 Task: Select Convenience. Add to cart, from Lula Convenience Stores for 4615 Clarence Court, Fayetteville, North Carolina 28307, Cell Number 910-243-5488, following item : Tide Free Gentle Liquid Laundry Detergent - 1
Action: Mouse moved to (314, 133)
Screenshot: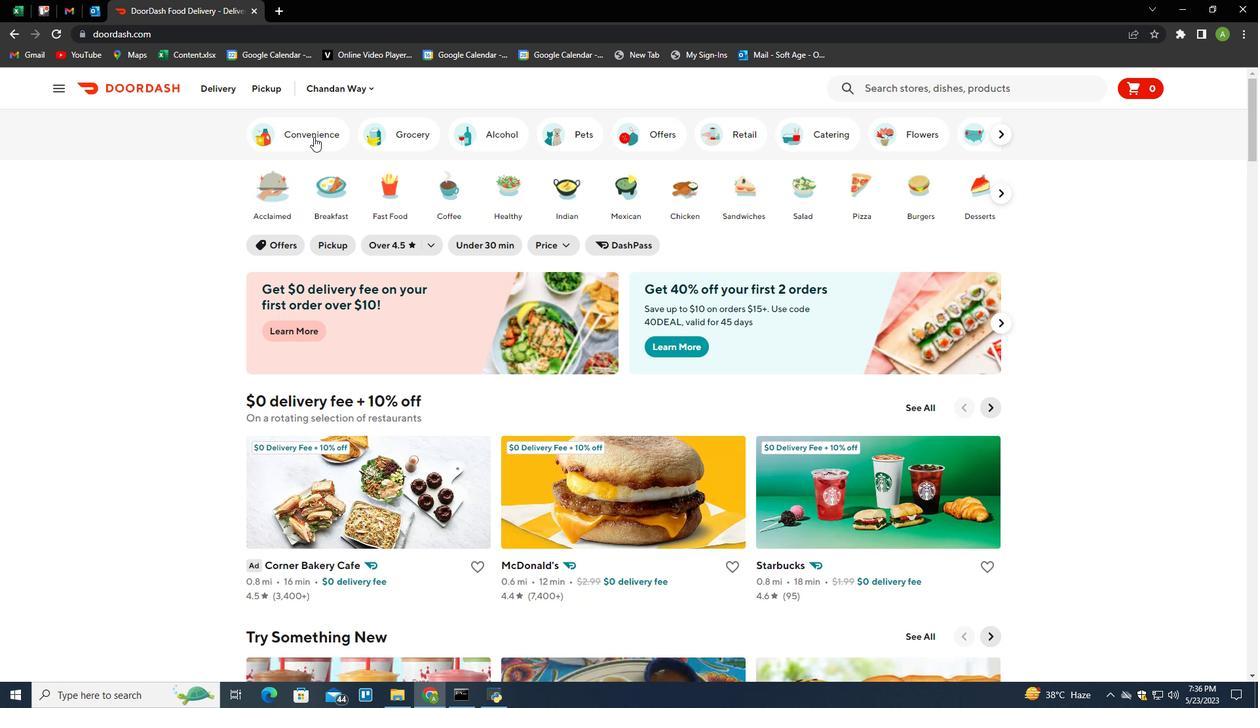 
Action: Mouse pressed left at (314, 133)
Screenshot: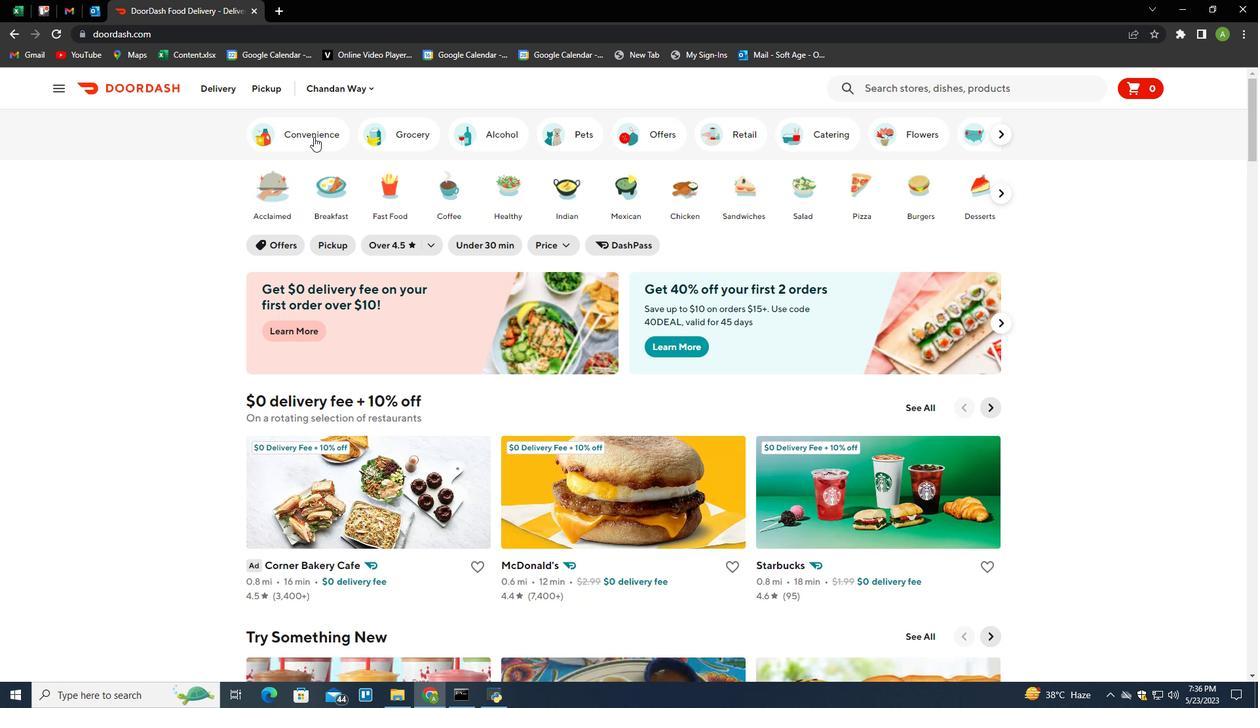 
Action: Mouse moved to (835, 549)
Screenshot: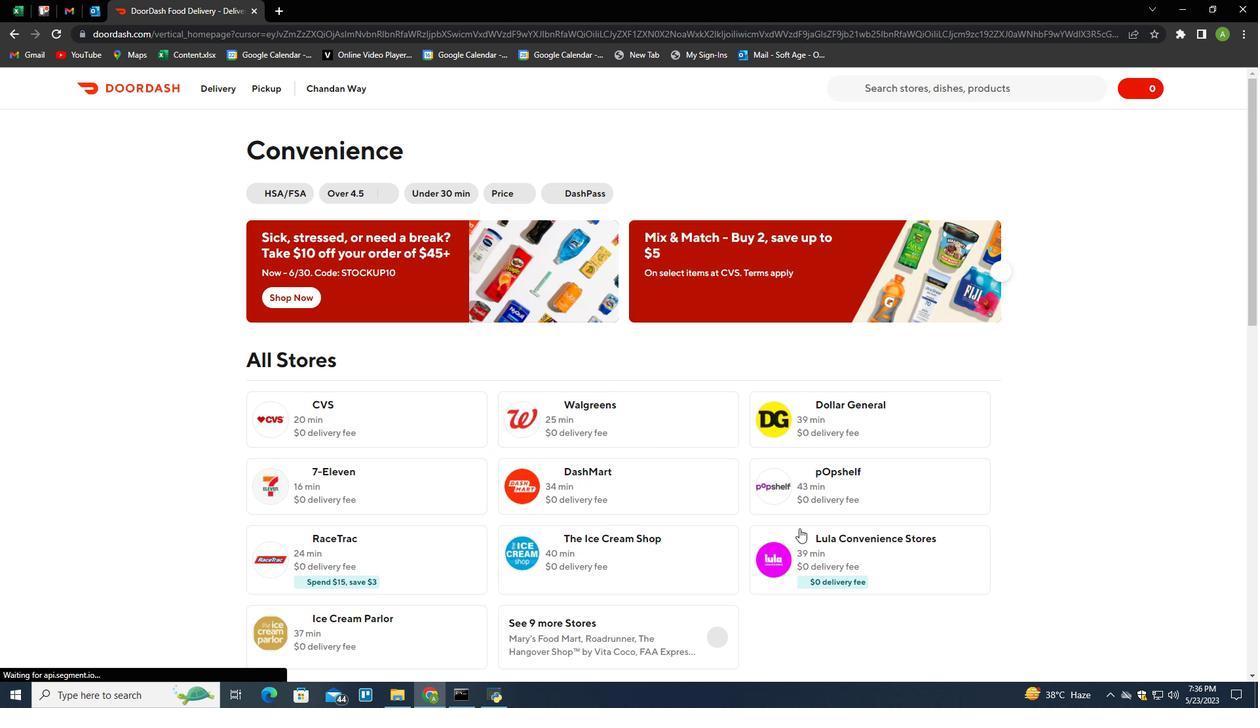 
Action: Mouse pressed left at (835, 549)
Screenshot: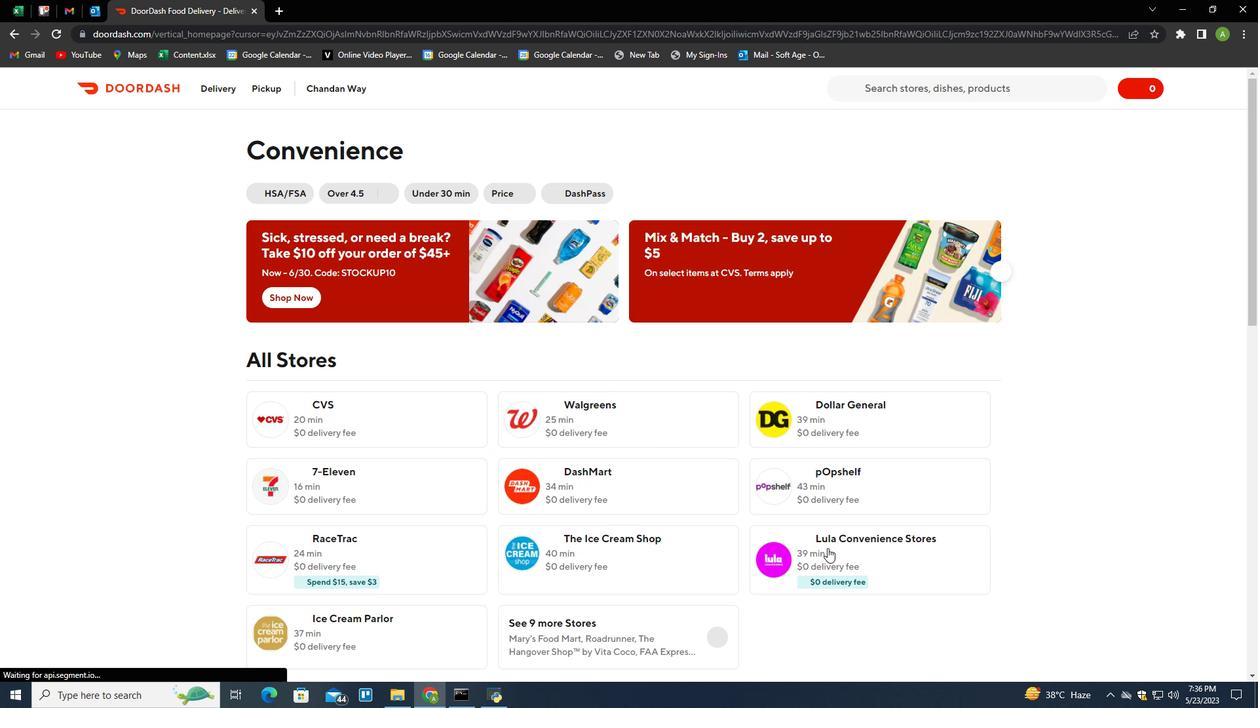 
Action: Mouse moved to (270, 87)
Screenshot: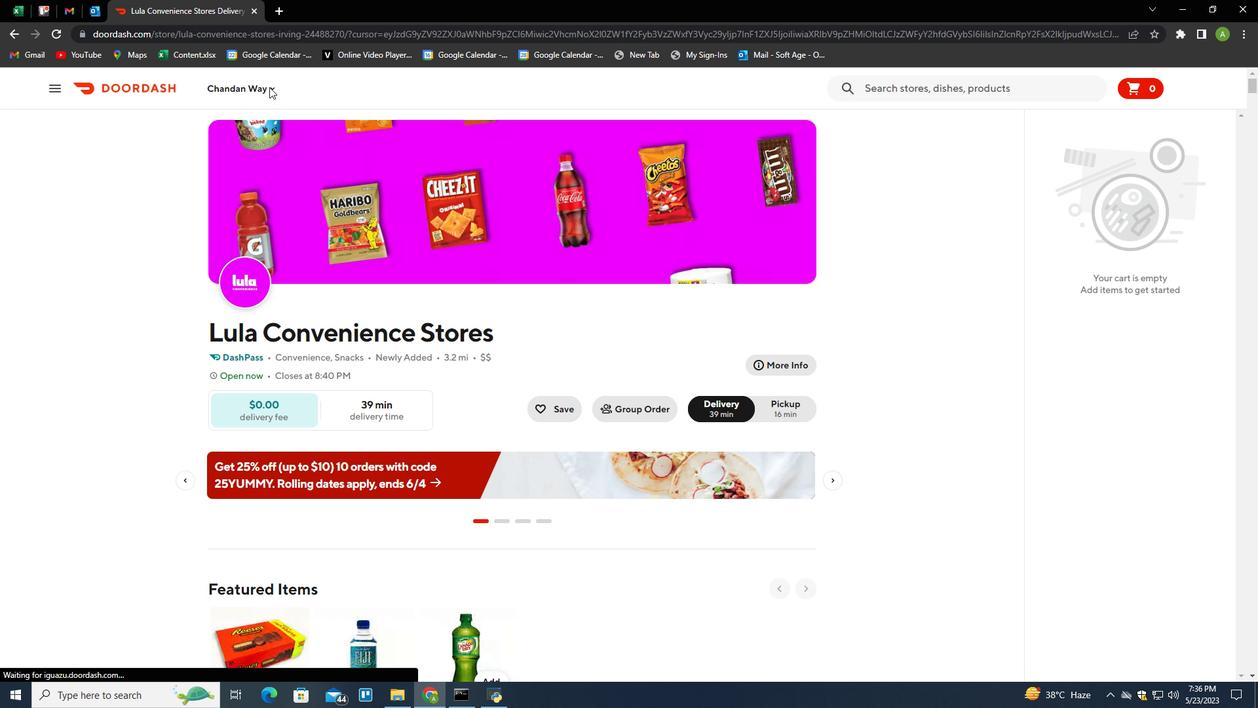 
Action: Mouse pressed left at (270, 87)
Screenshot: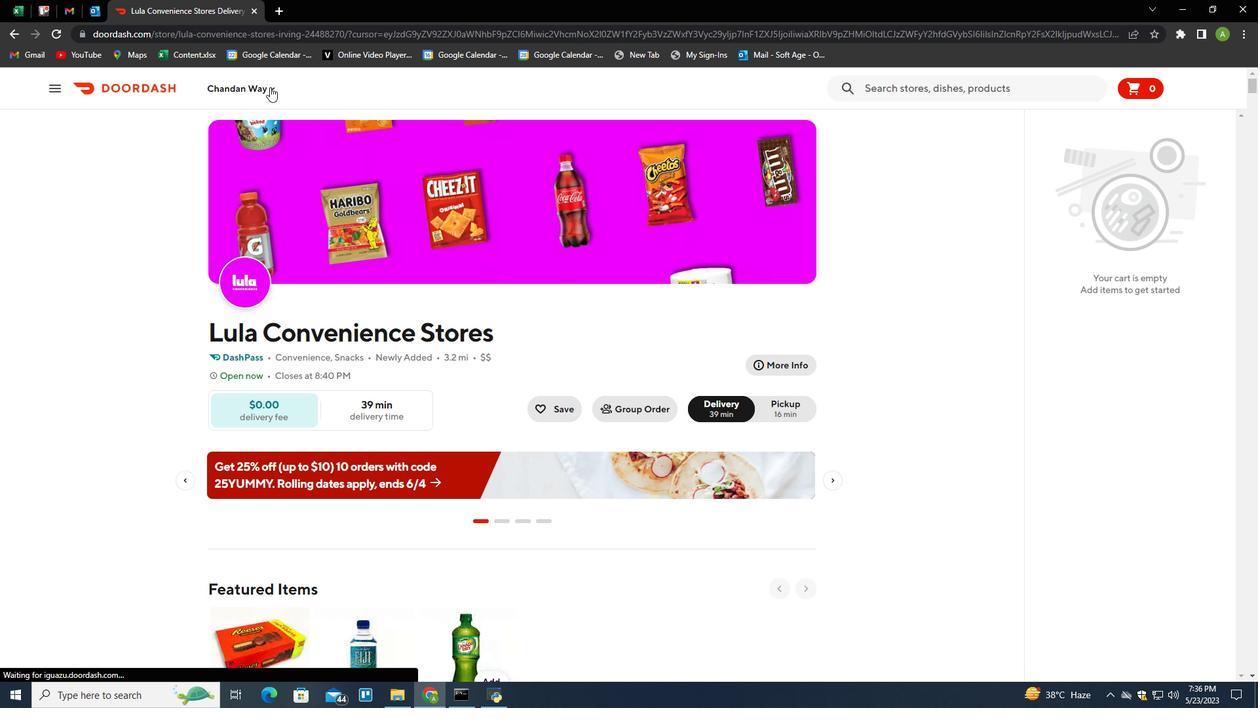 
Action: Mouse moved to (282, 145)
Screenshot: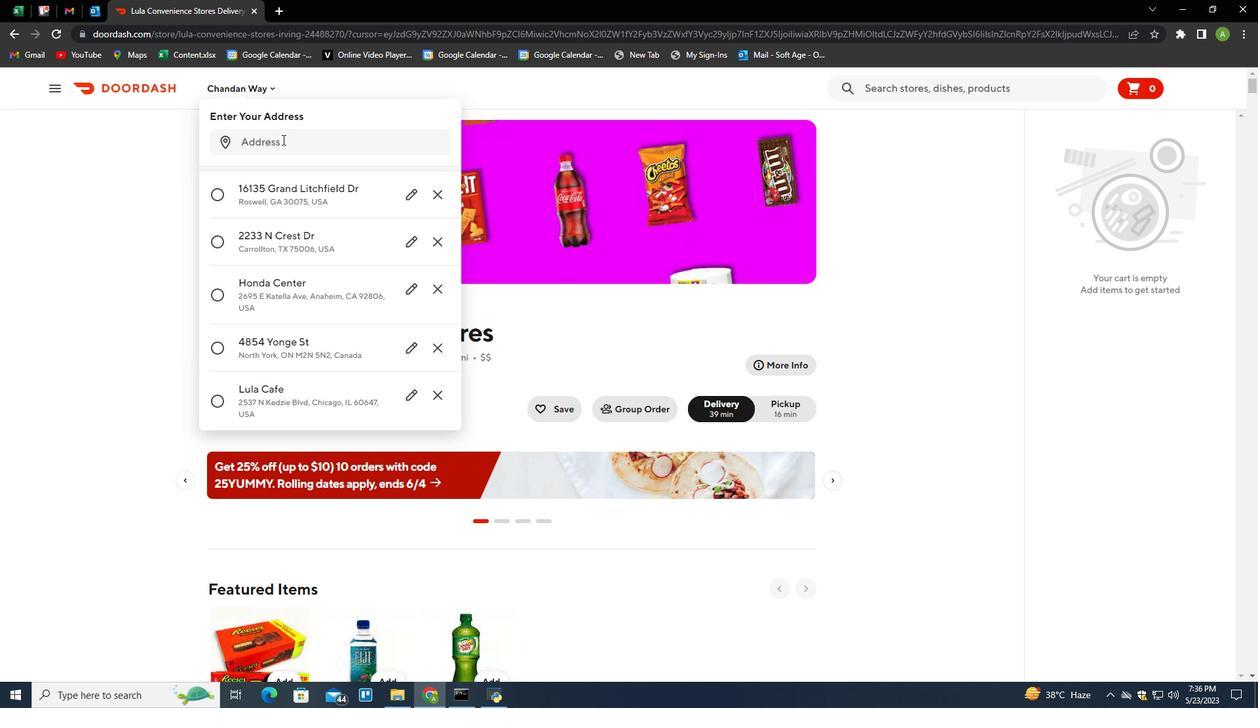 
Action: Mouse pressed left at (282, 145)
Screenshot: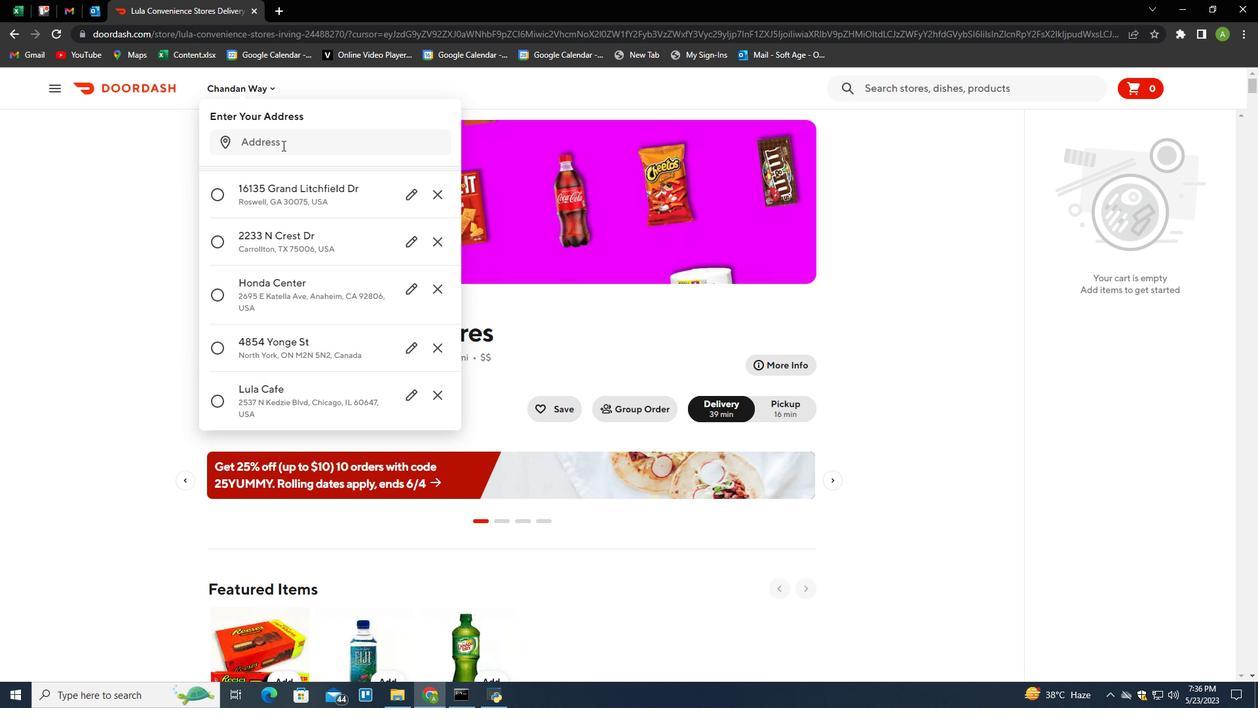 
Action: Mouse moved to (268, 152)
Screenshot: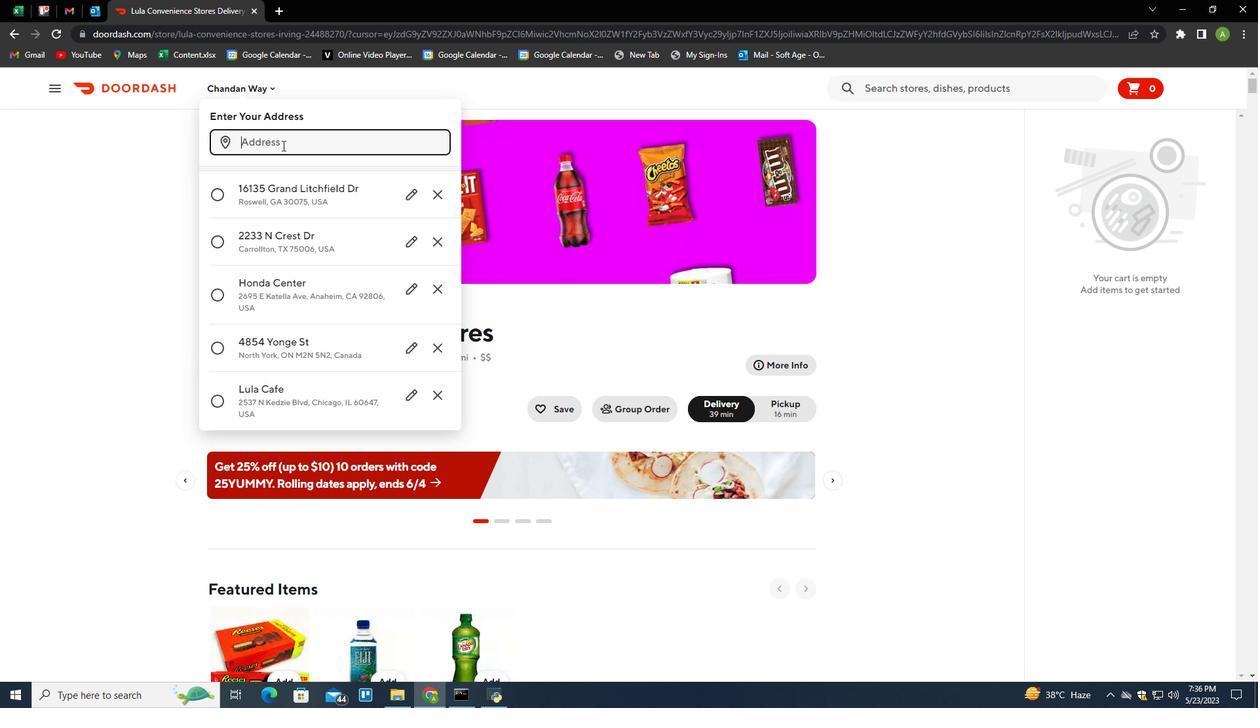 
Action: Key pressed 4615<Key.space>clarence<Key.space>stores<Key.backspace><Key.backspace><Key.backspace><Key.backspace><Key.backspace><Key.backspace><Key.space>cu<Key.backspace>ourt,<Key.space>fayettville,<Key.space>north<Key.space>carolina<Key.space>28307<Key.enter>
Screenshot: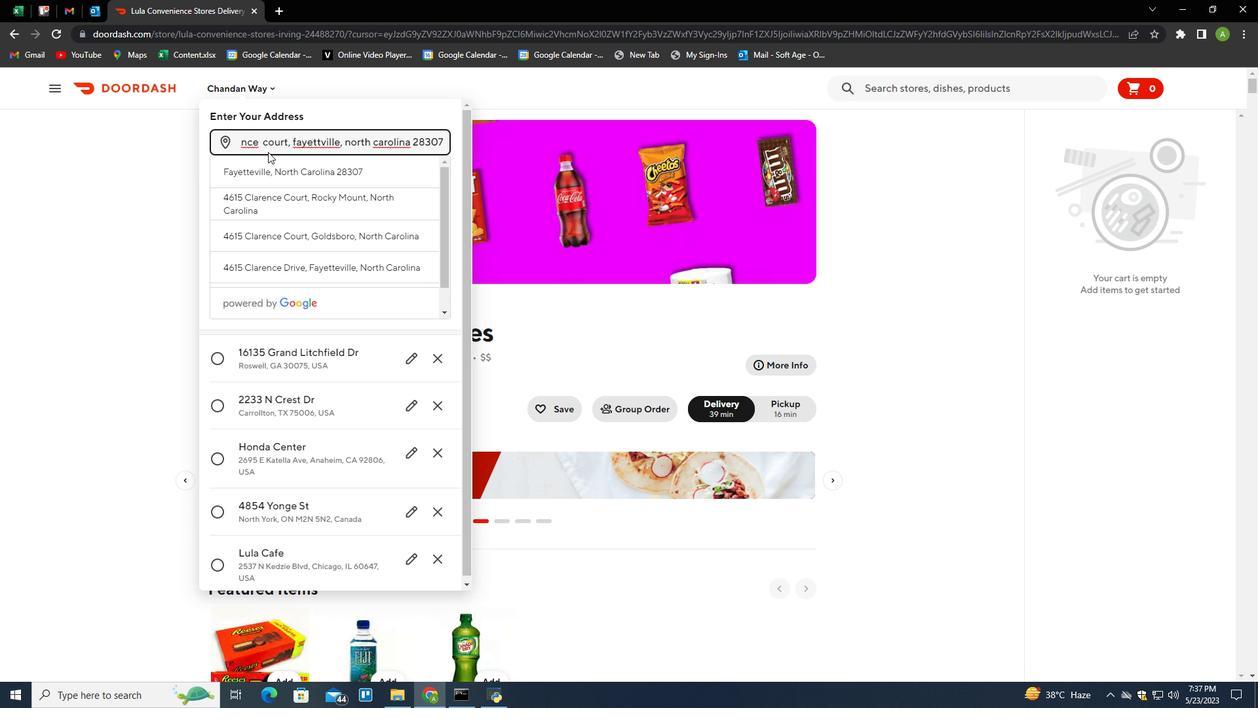 
Action: Mouse moved to (415, 493)
Screenshot: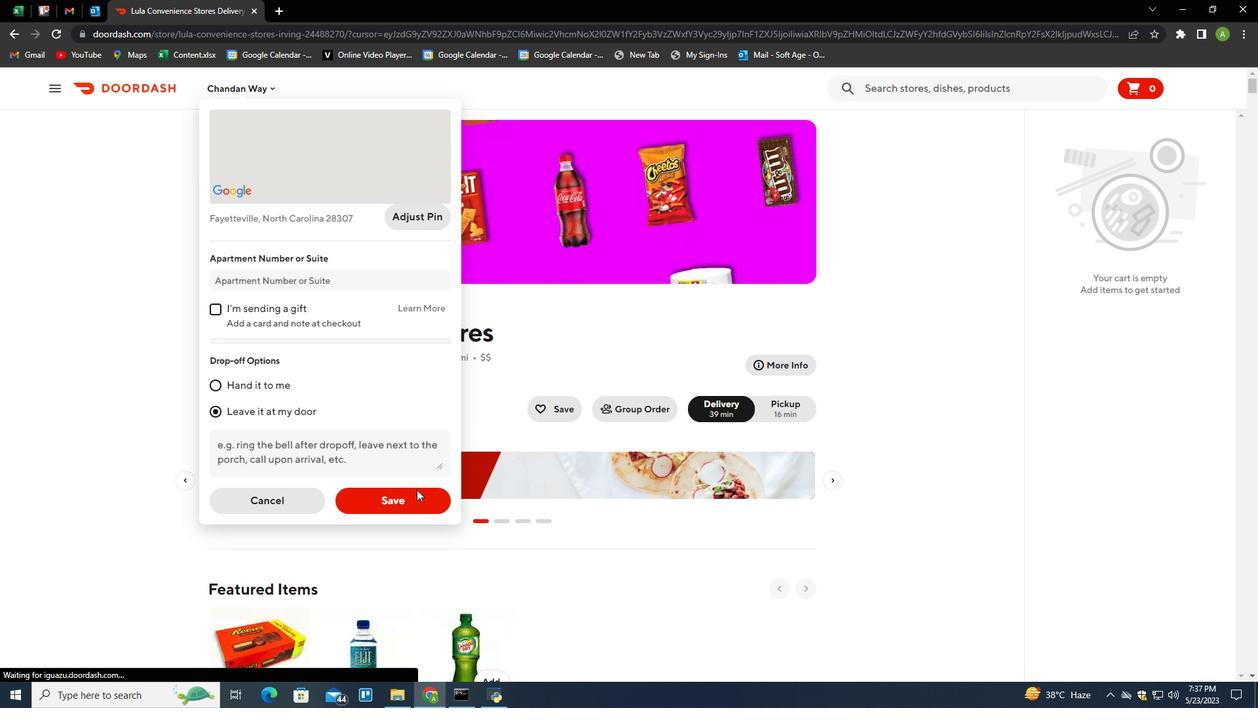 
Action: Mouse pressed left at (415, 493)
Screenshot: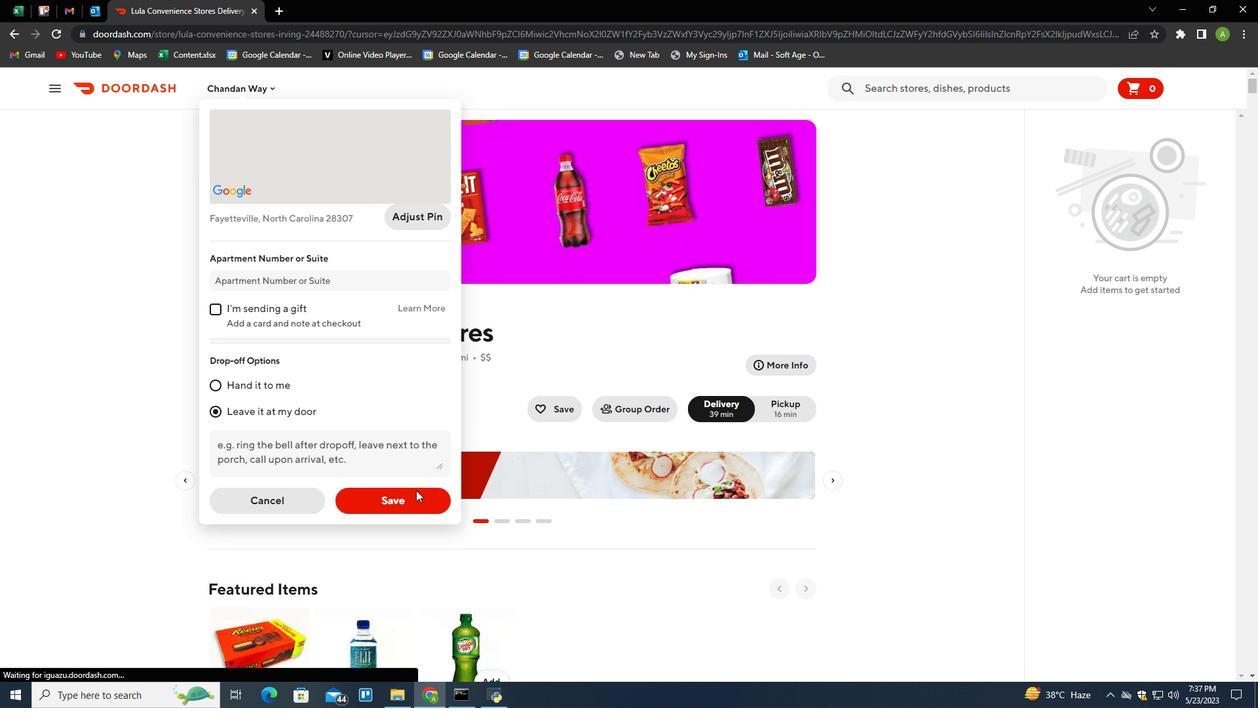 
Action: Mouse moved to (462, 252)
Screenshot: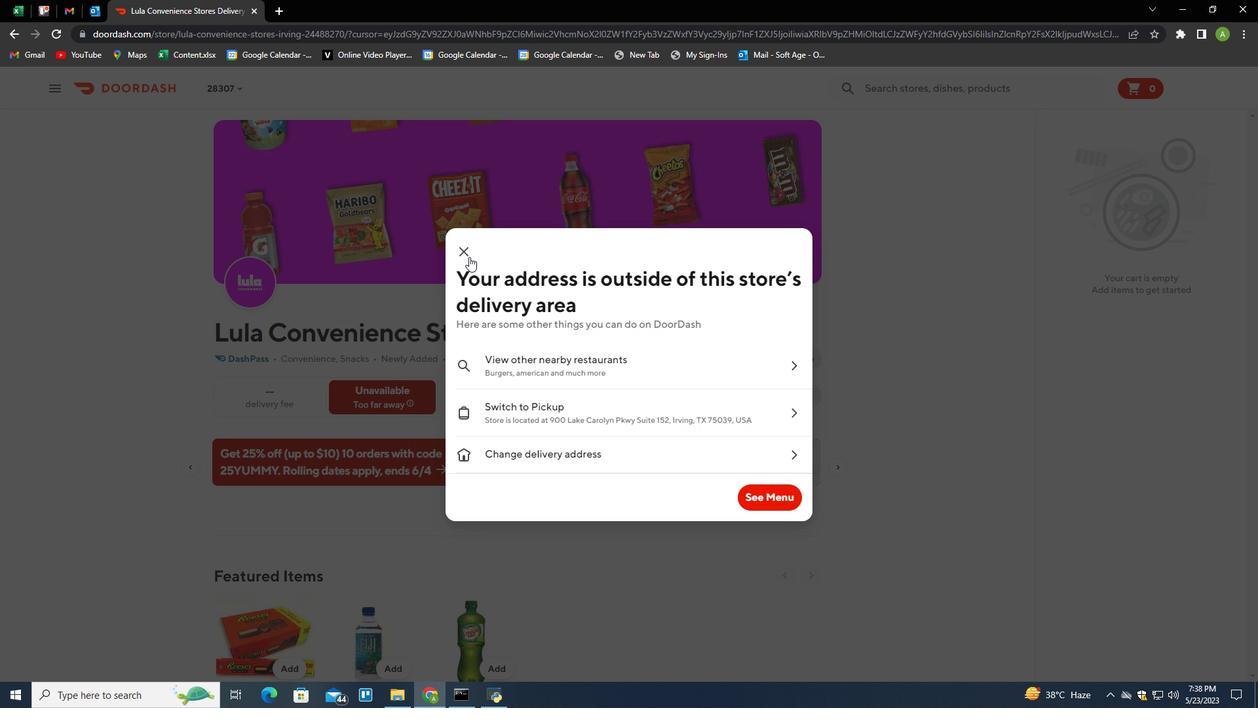
Action: Mouse pressed left at (462, 252)
Screenshot: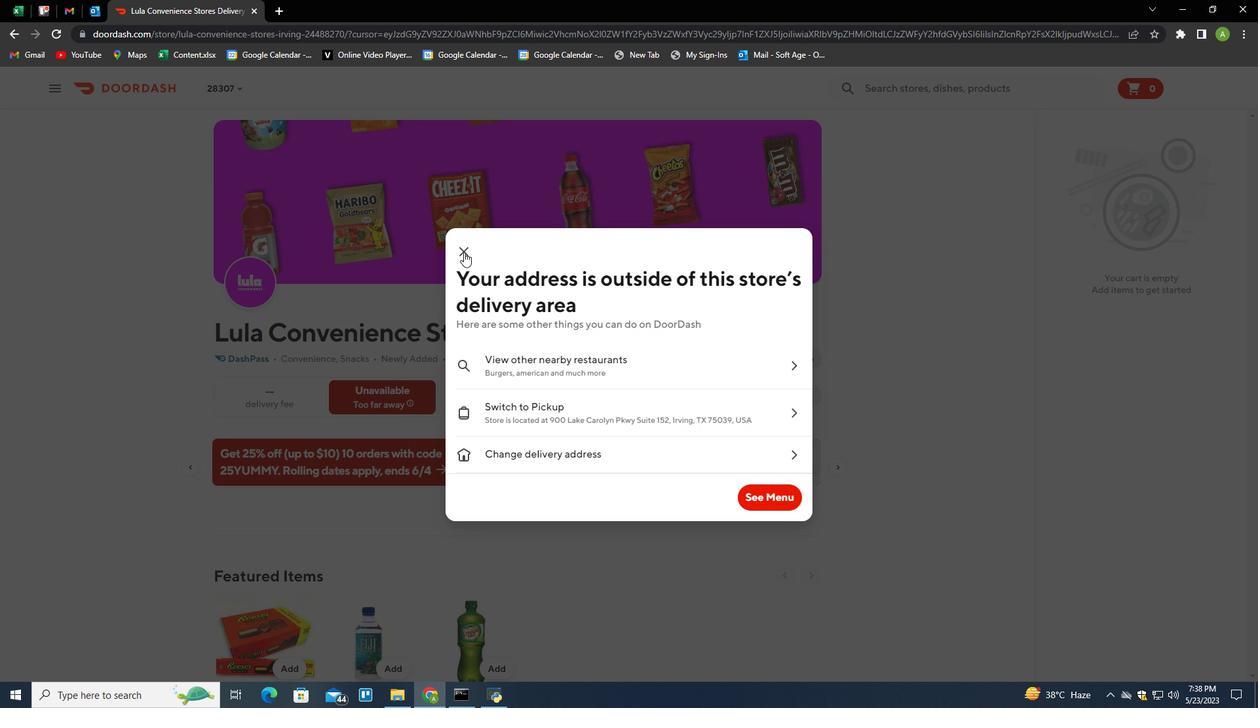 
Action: Mouse moved to (818, 379)
Screenshot: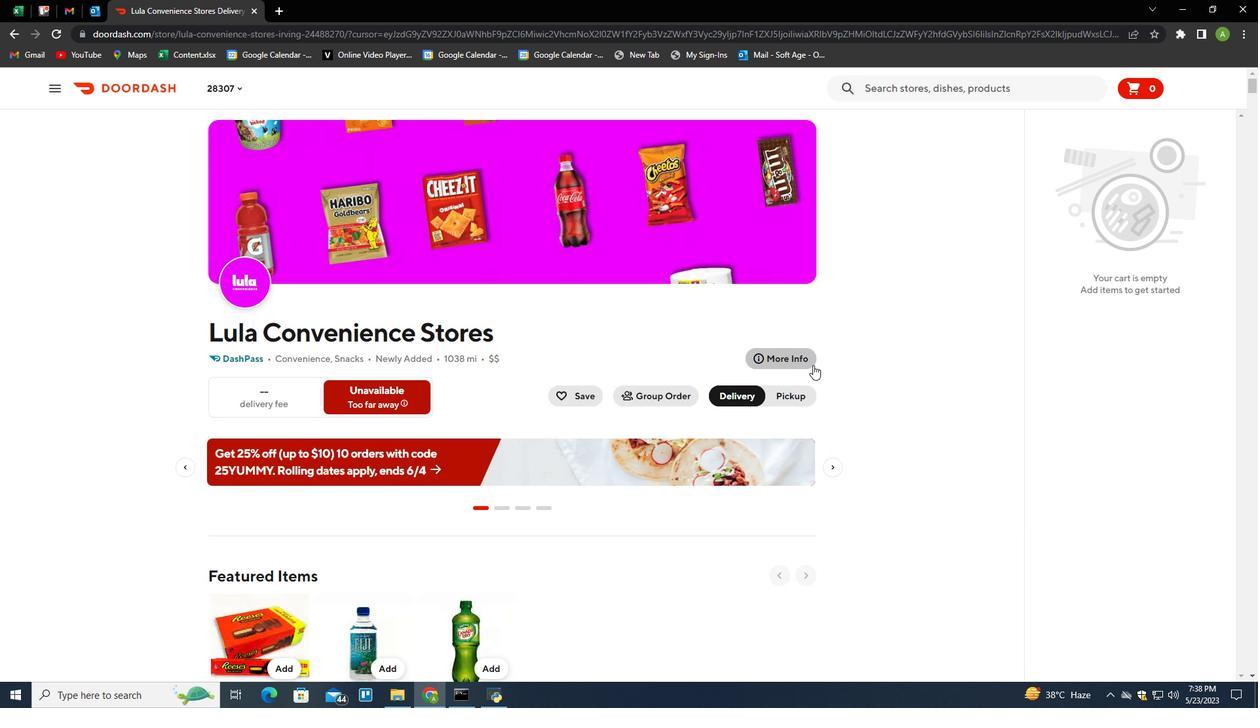 
Action: Mouse scrolled (818, 378) with delta (0, 0)
Screenshot: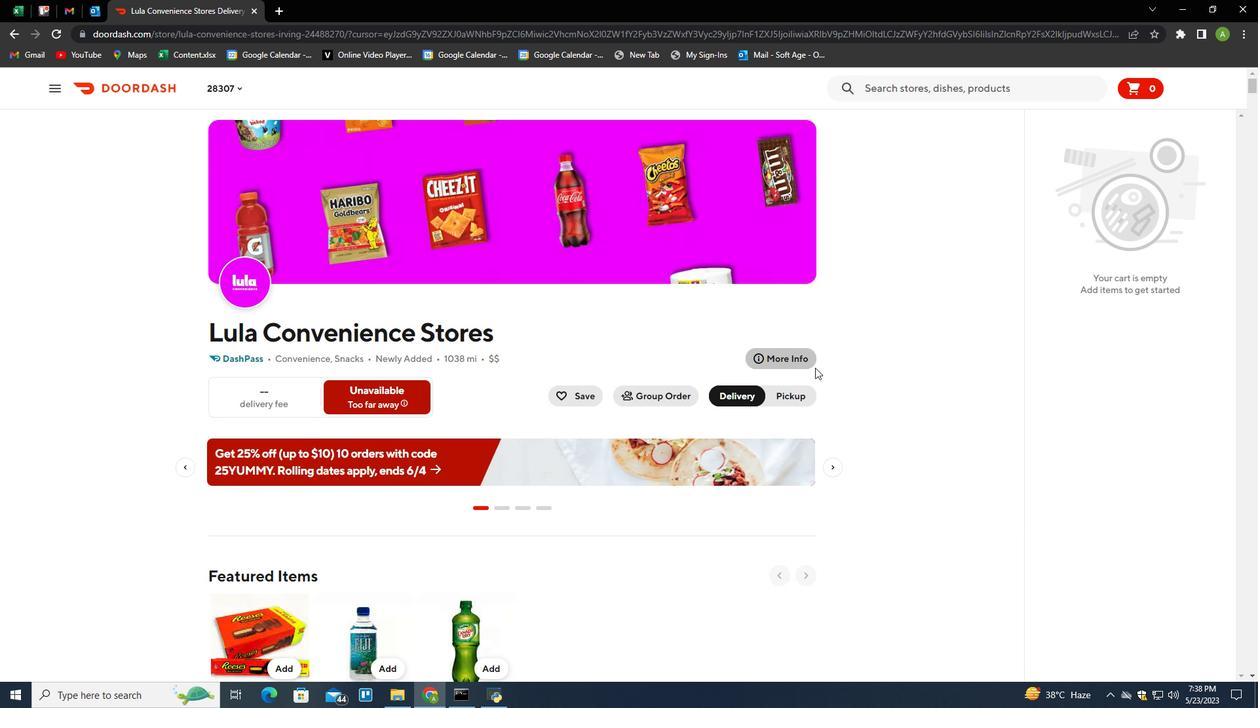 
Action: Mouse moved to (819, 385)
Screenshot: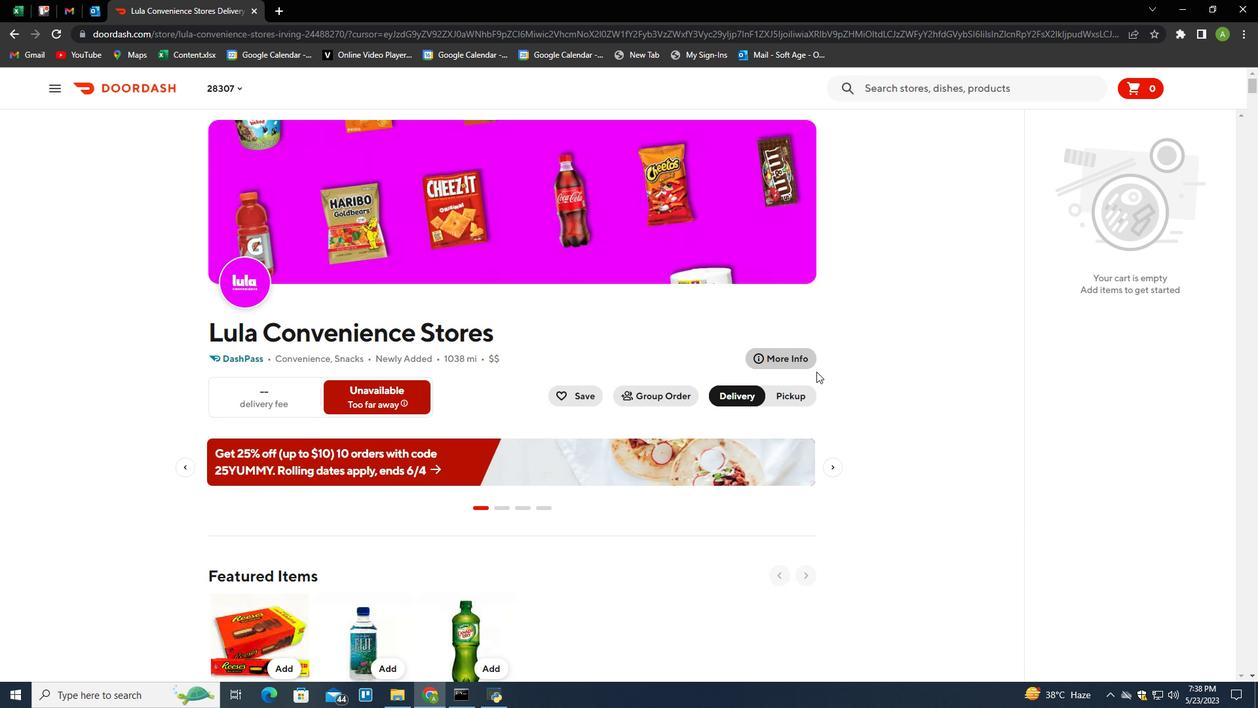
Action: Mouse scrolled (819, 384) with delta (0, 0)
Screenshot: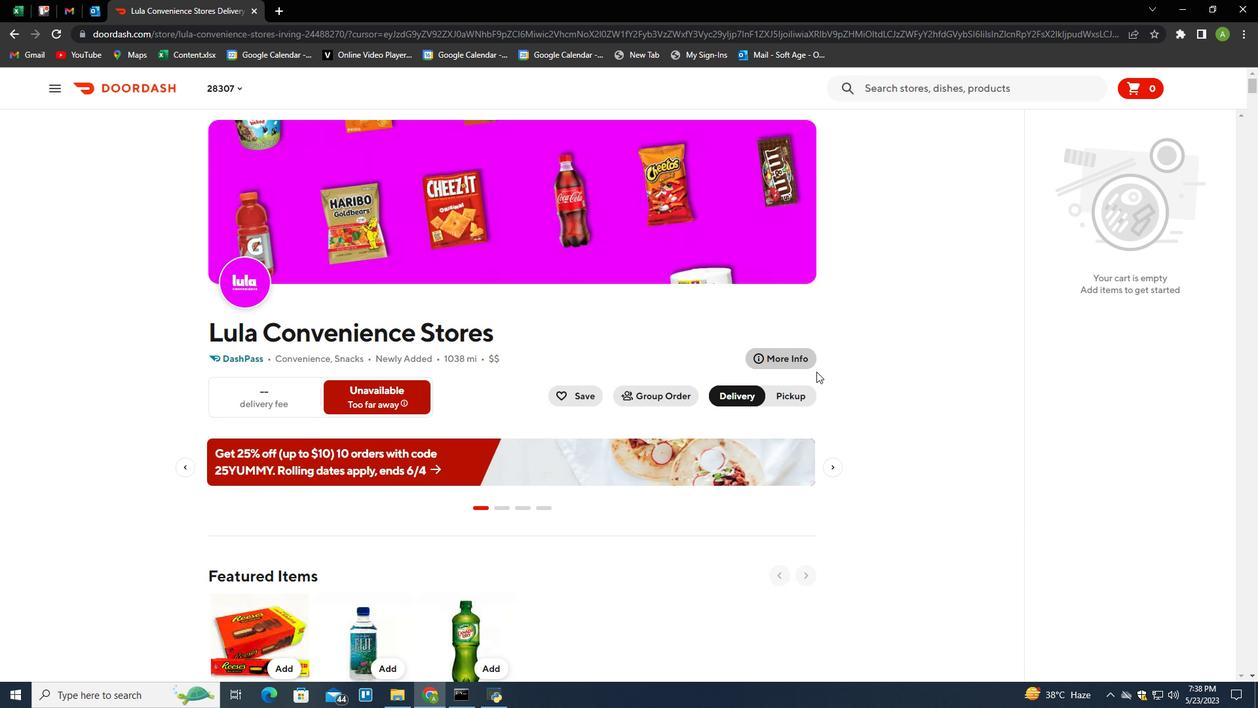 
Action: Mouse moved to (820, 387)
Screenshot: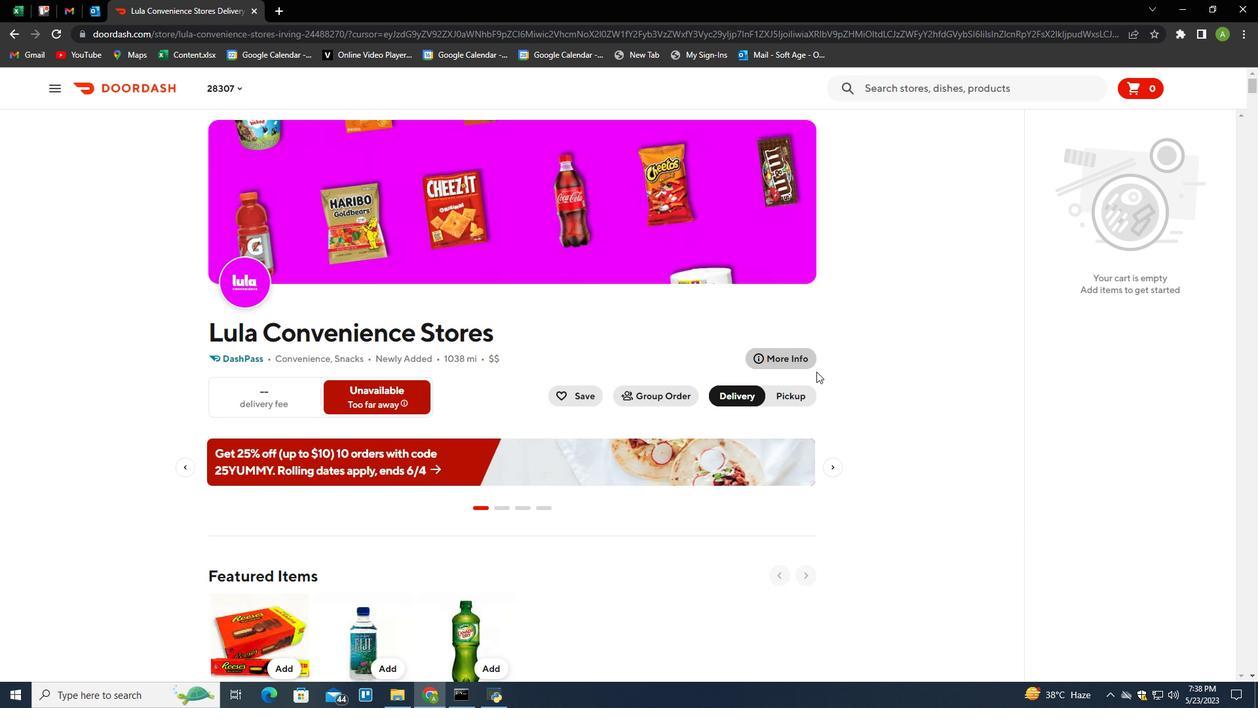 
Action: Mouse scrolled (820, 386) with delta (0, 0)
Screenshot: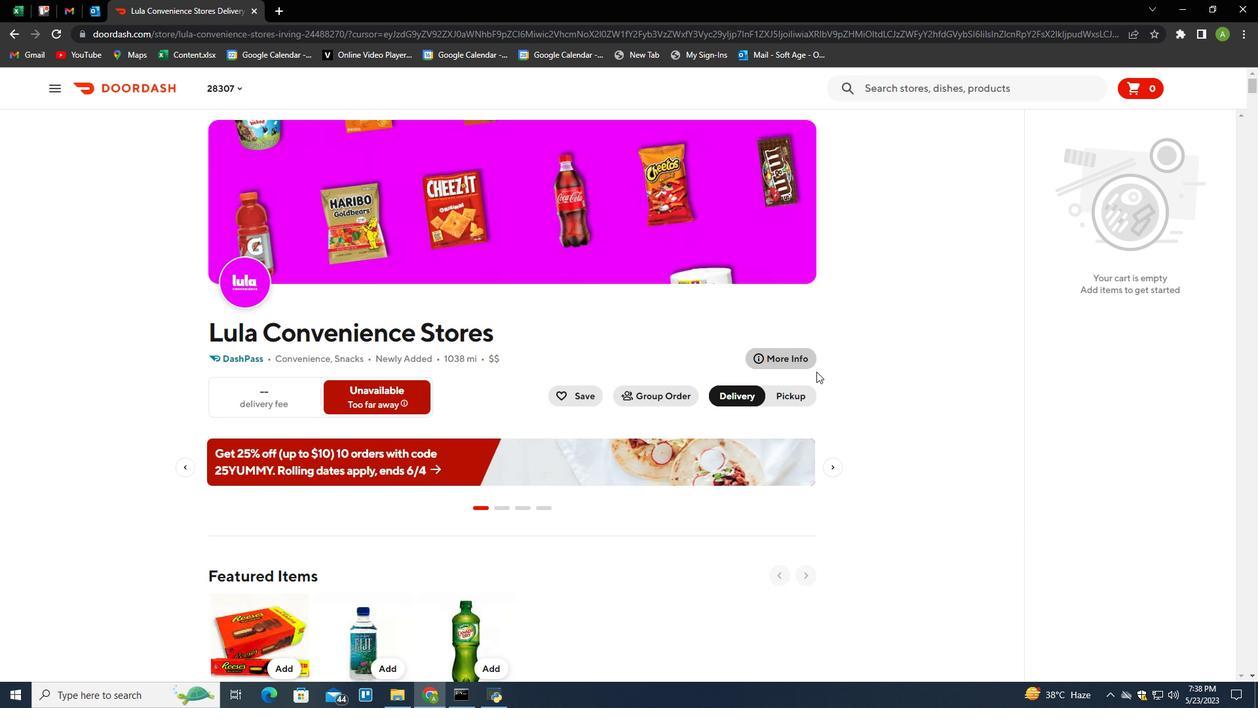 
Action: Mouse moved to (820, 387)
Screenshot: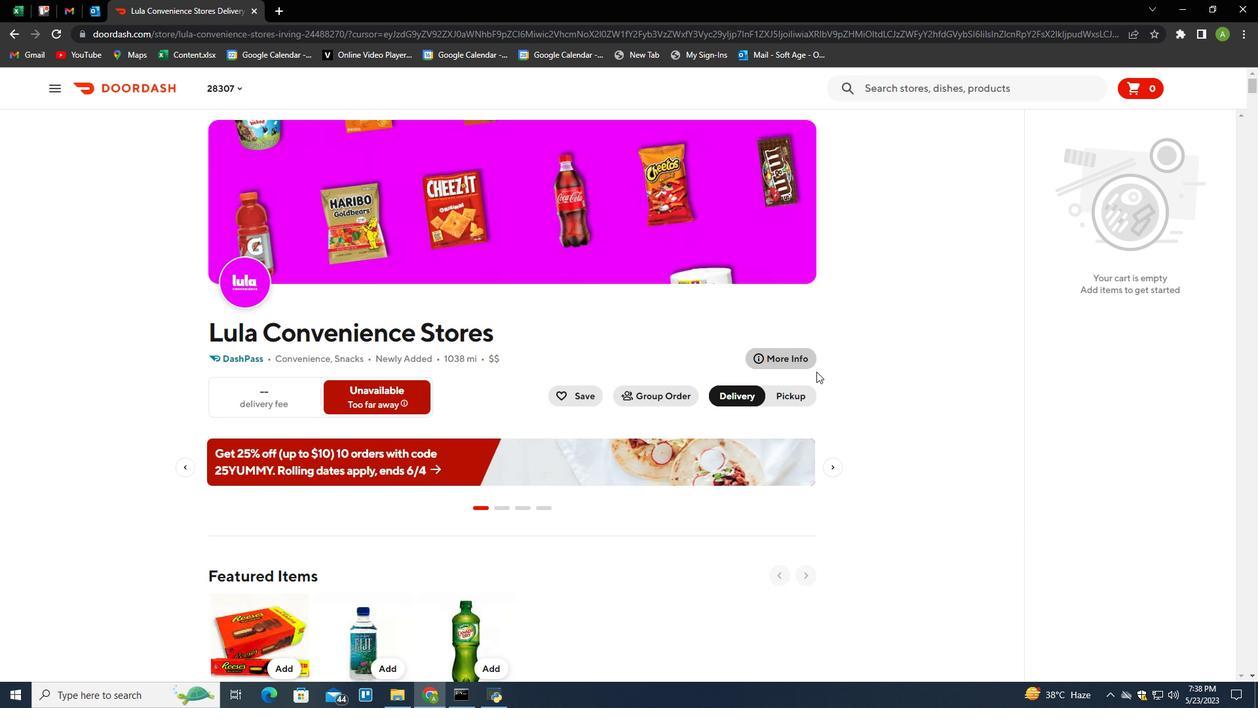 
Action: Mouse scrolled (820, 386) with delta (0, 0)
Screenshot: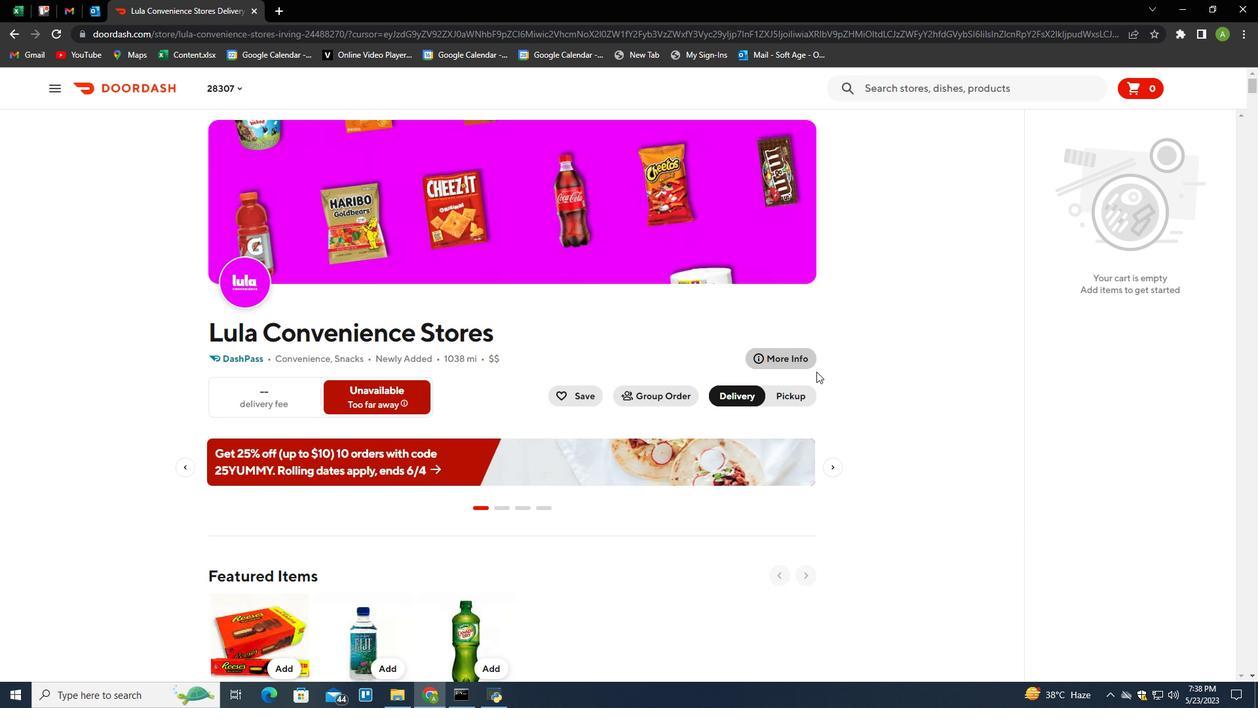 
Action: Mouse moved to (820, 389)
Screenshot: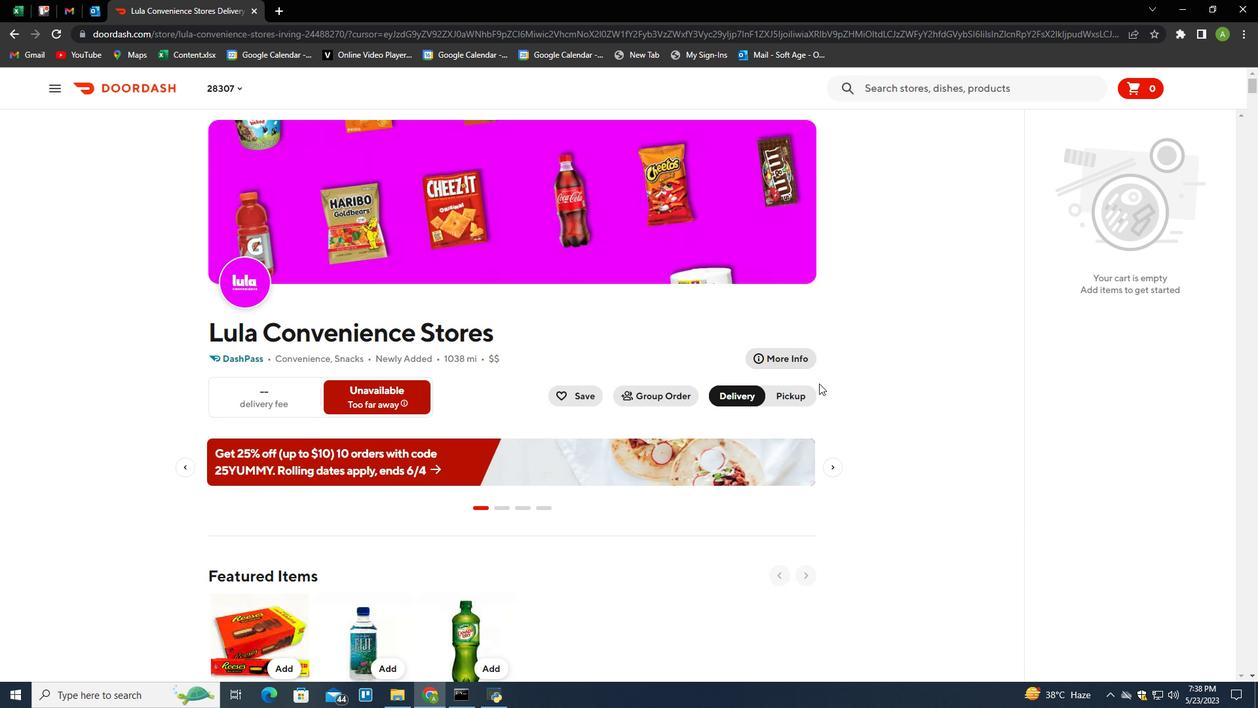 
Action: Mouse scrolled (820, 388) with delta (0, 0)
Screenshot: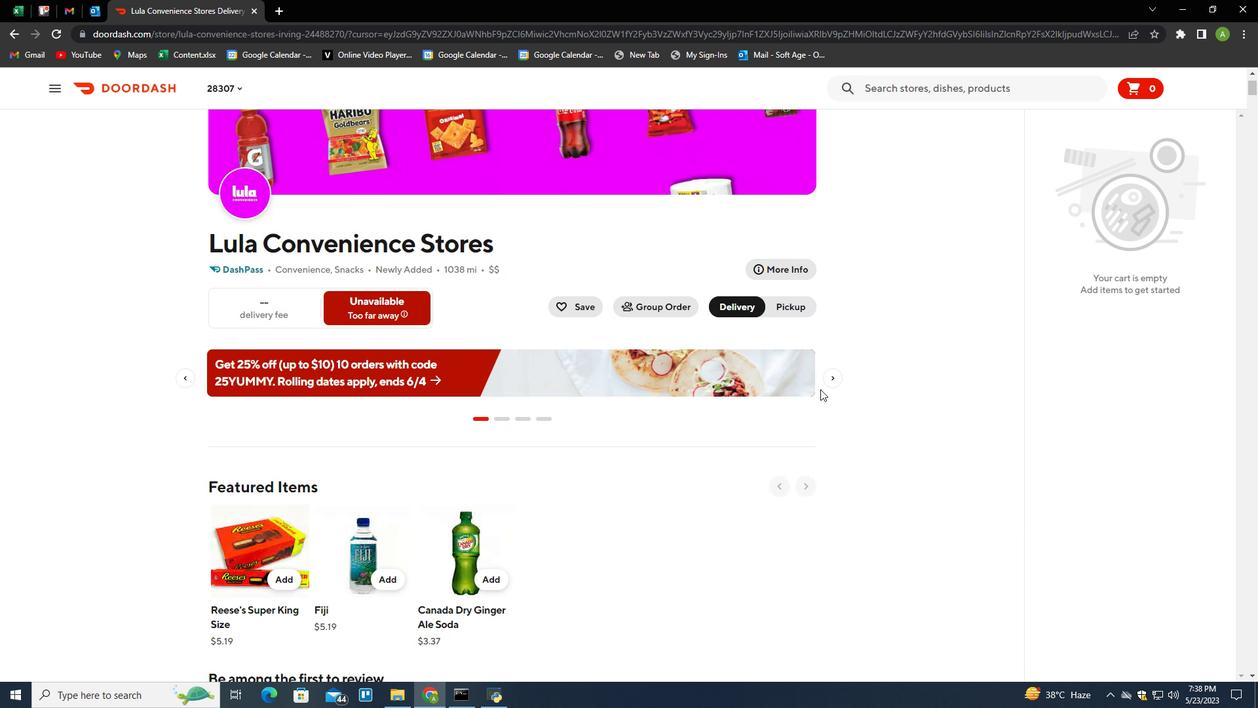 
Action: Mouse moved to (807, 420)
Screenshot: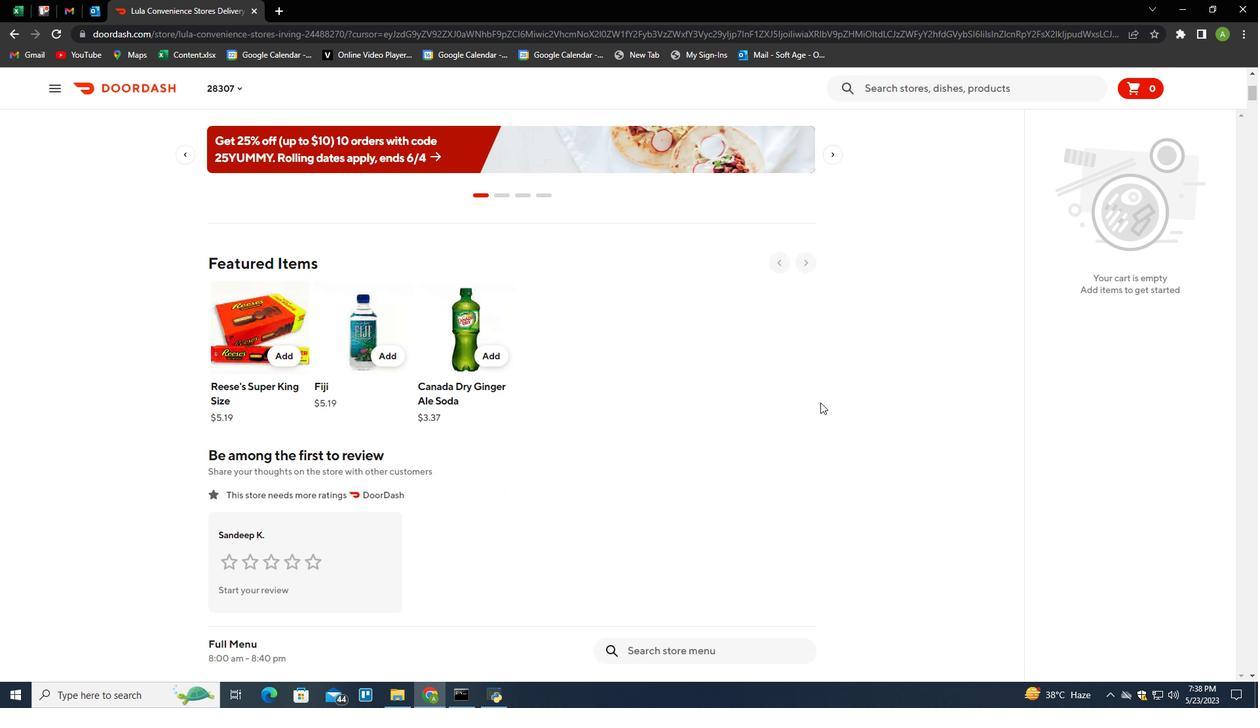 
Action: Mouse scrolled (807, 419) with delta (0, 0)
Screenshot: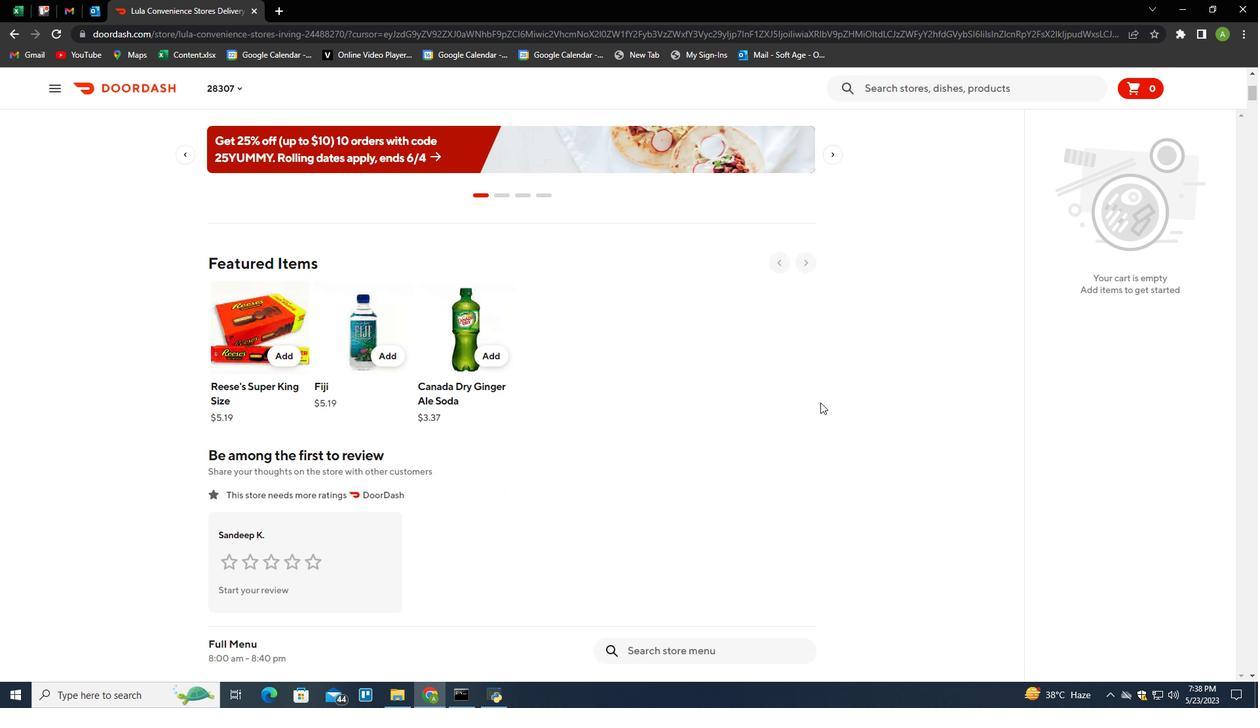 
Action: Mouse moved to (805, 422)
Screenshot: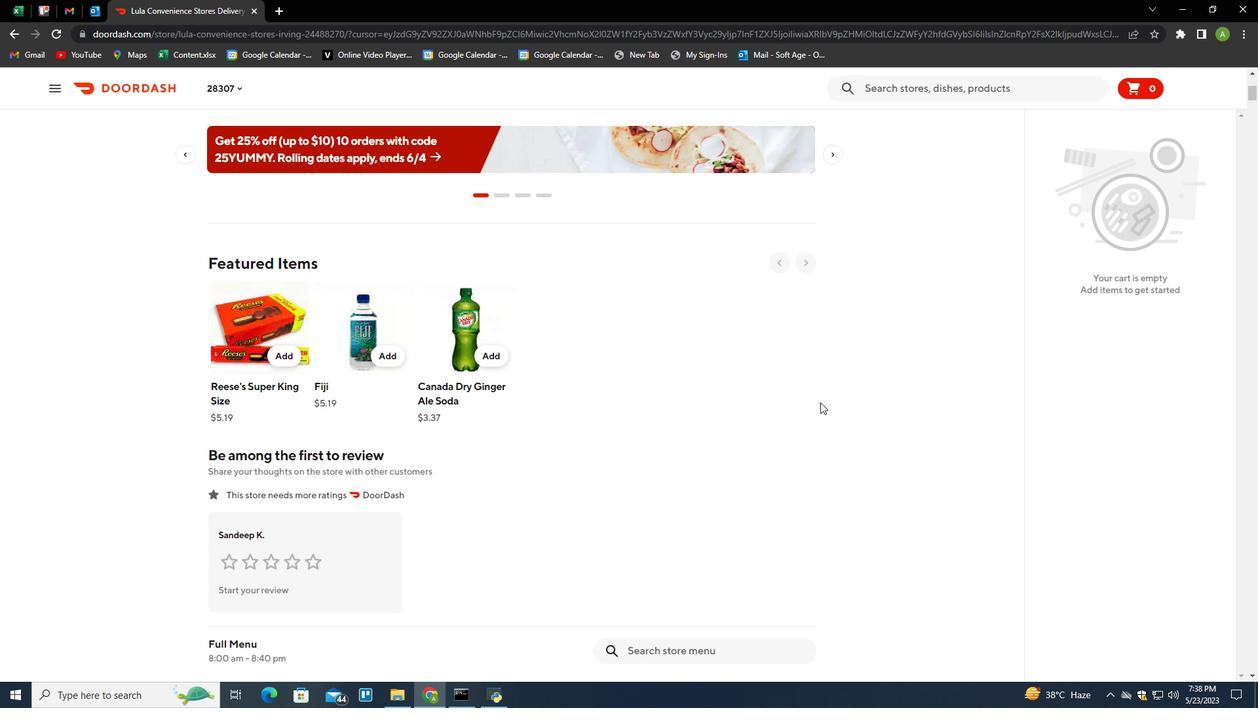 
Action: Mouse scrolled (805, 421) with delta (0, 0)
Screenshot: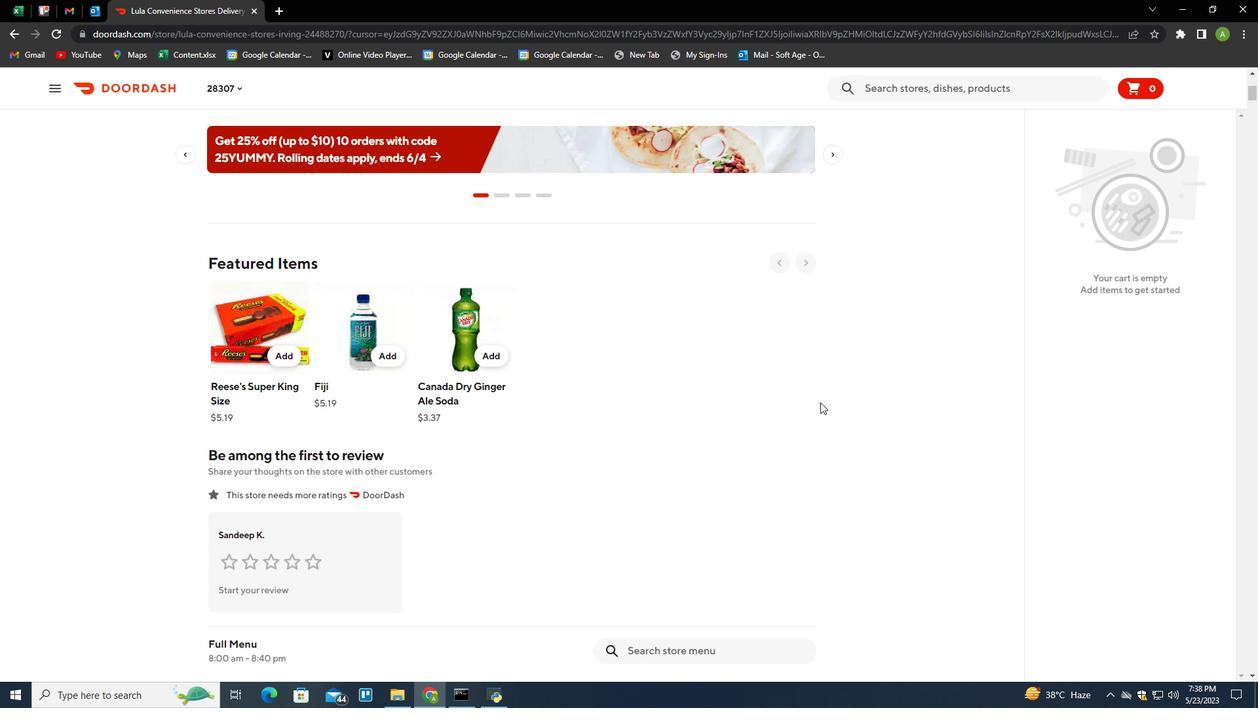
Action: Mouse moved to (691, 506)
Screenshot: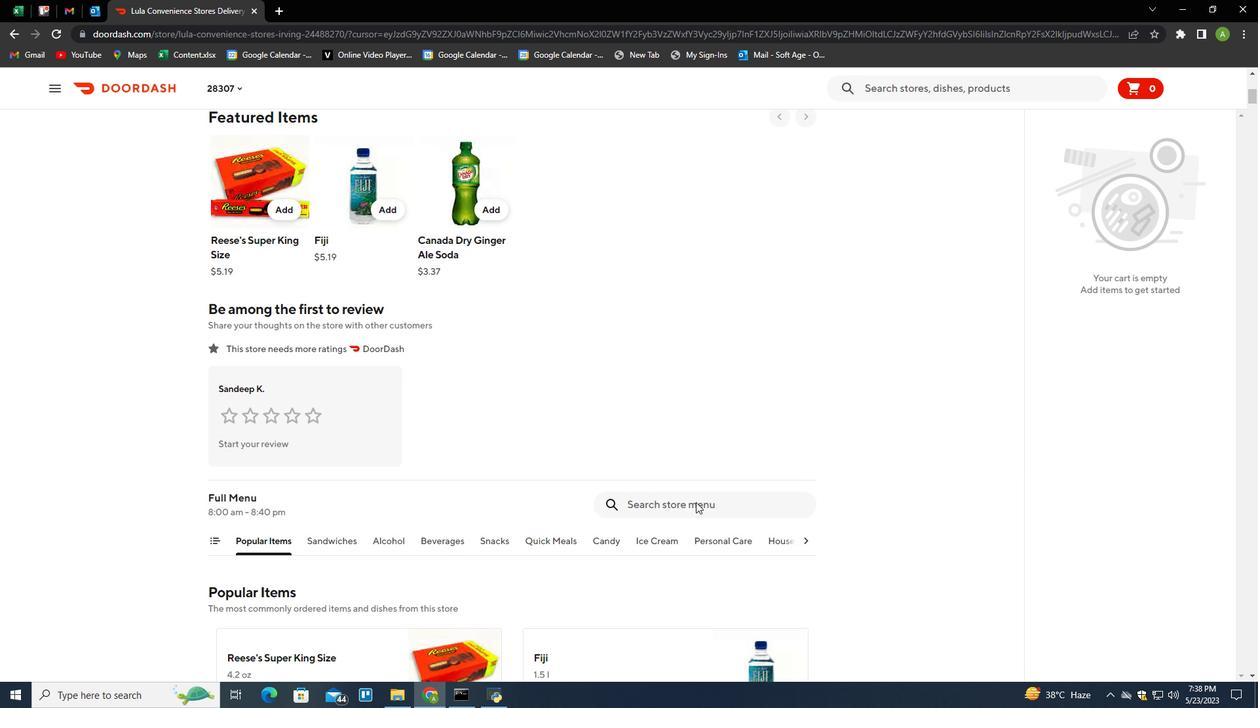 
Action: Mouse pressed left at (691, 506)
Screenshot: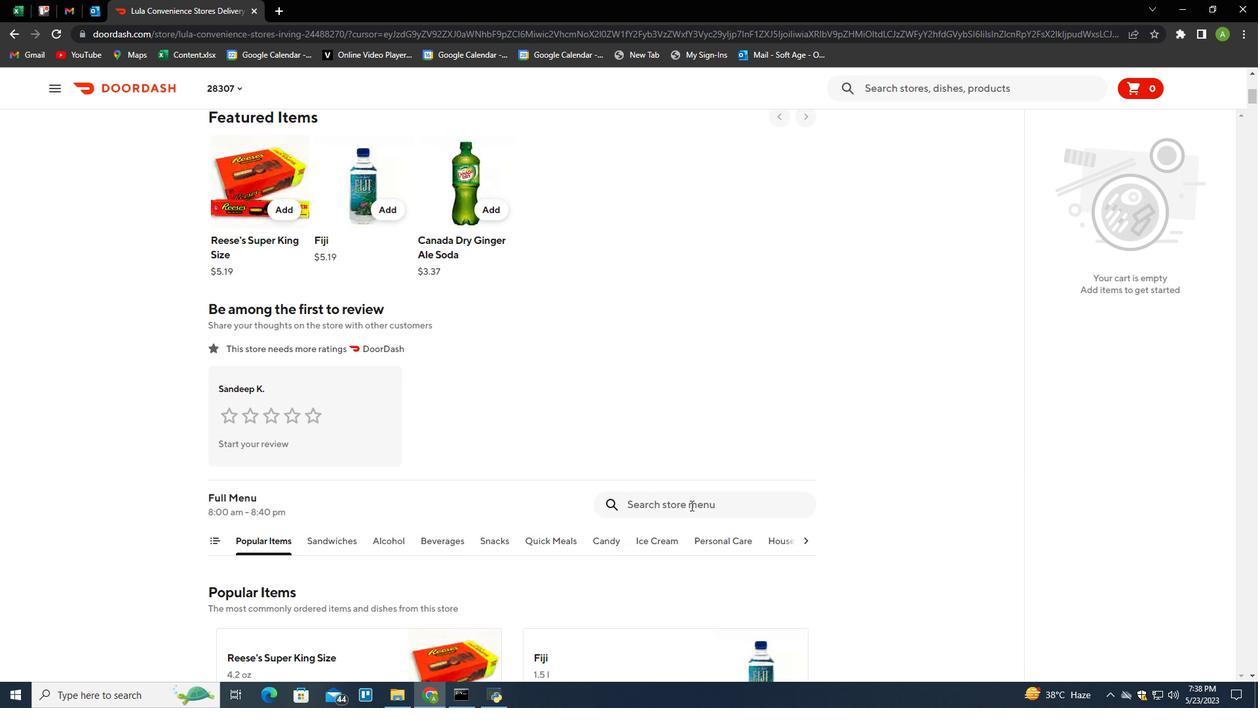 
Action: Mouse moved to (673, 464)
Screenshot: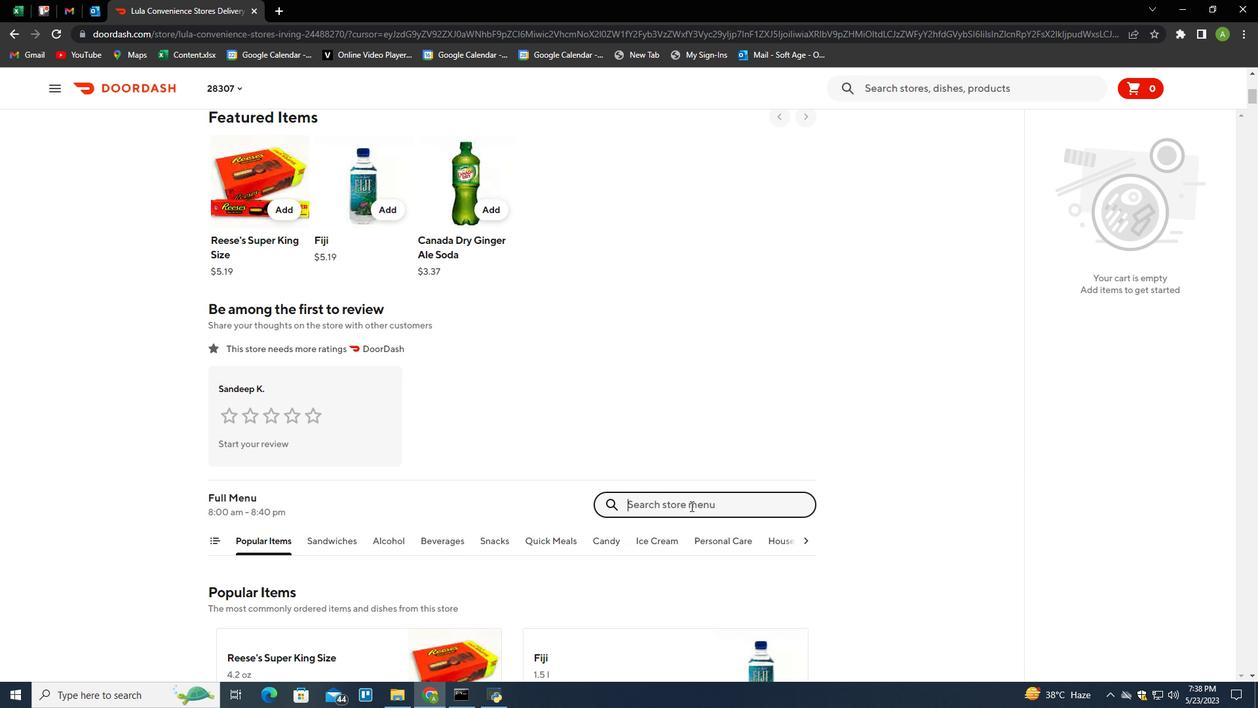 
Action: Key pressed tide<Key.space>free<Key.space>
Screenshot: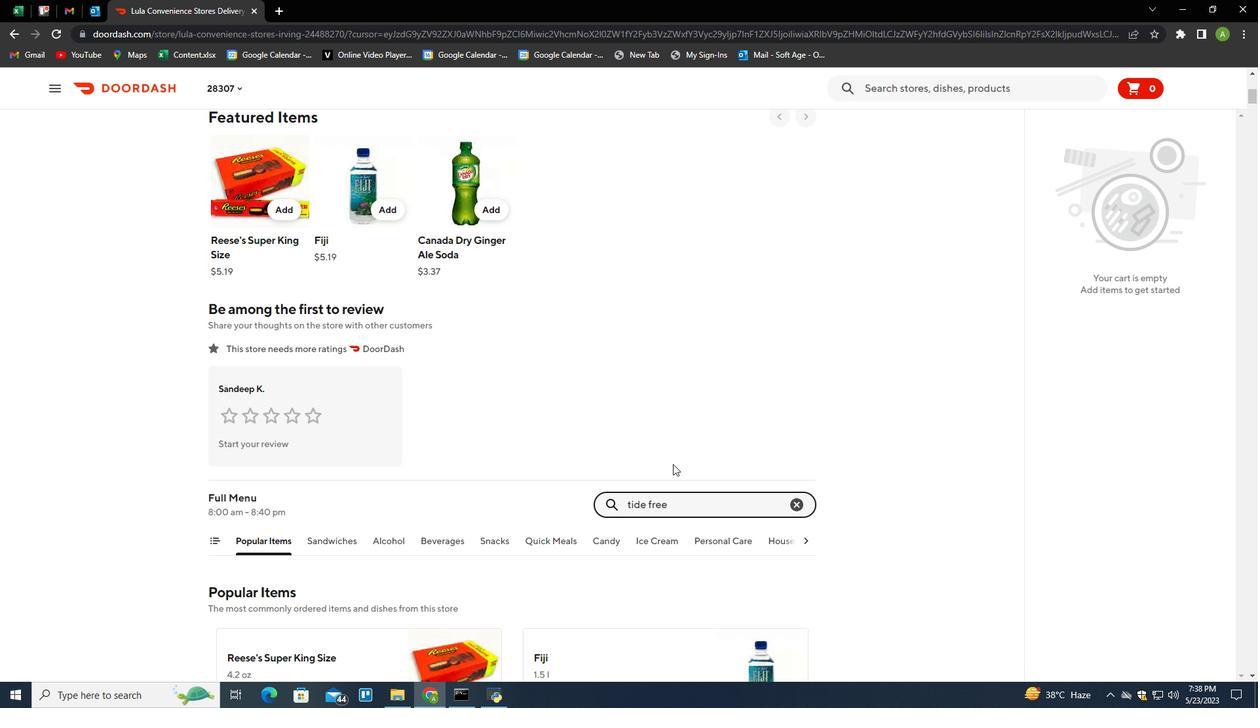 
Action: Mouse moved to (672, 463)
Screenshot: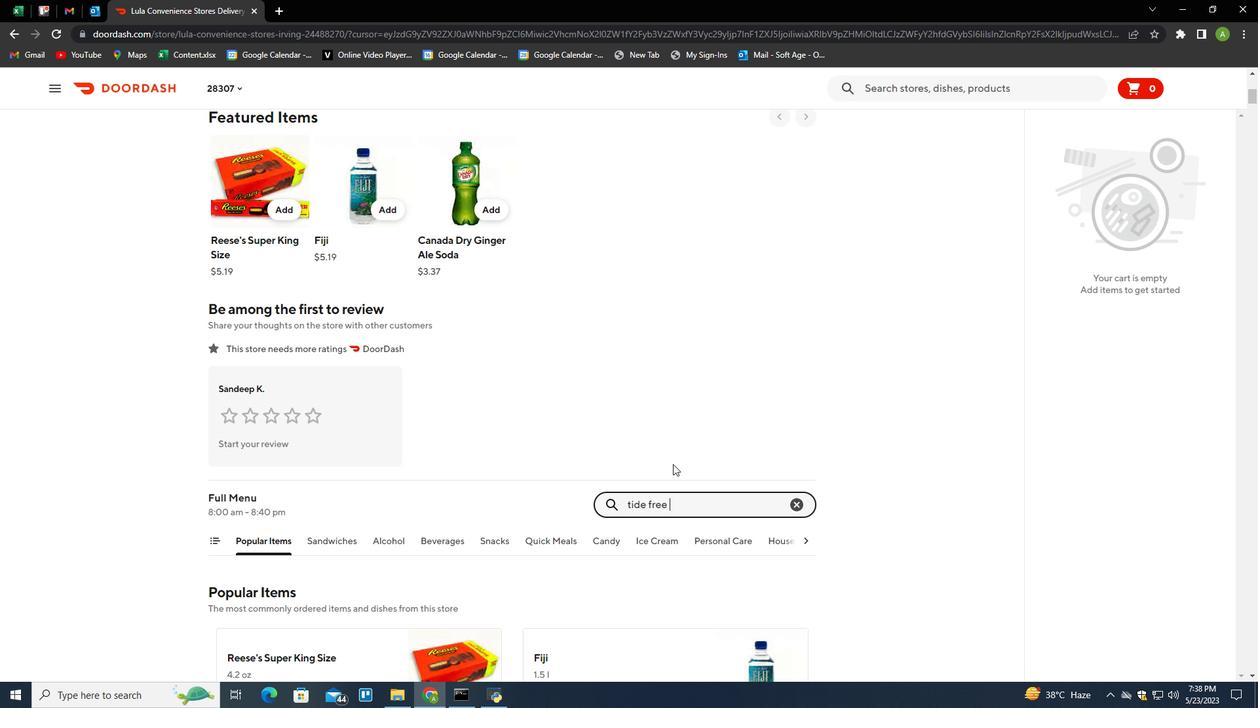
Action: Key pressed gentle<Key.space>liquid<Key.space>laundry<Key.space>detergent<Key.enter>
Screenshot: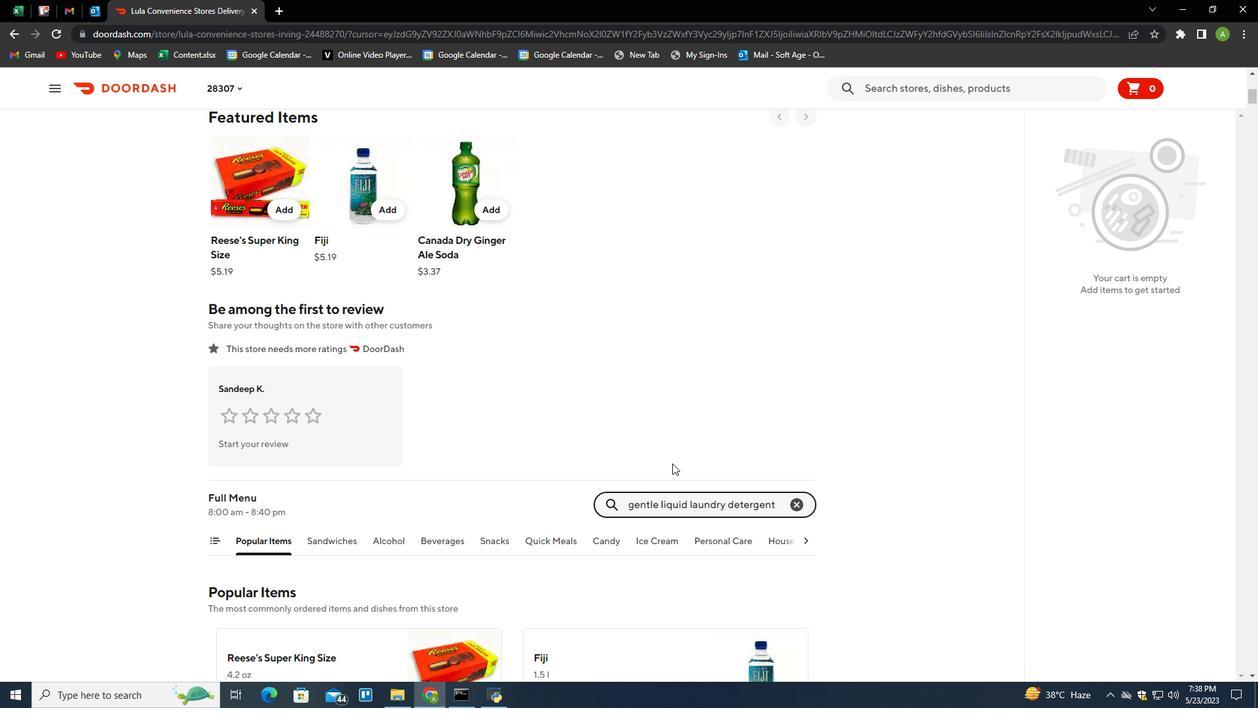 
Action: Mouse moved to (487, 358)
Screenshot: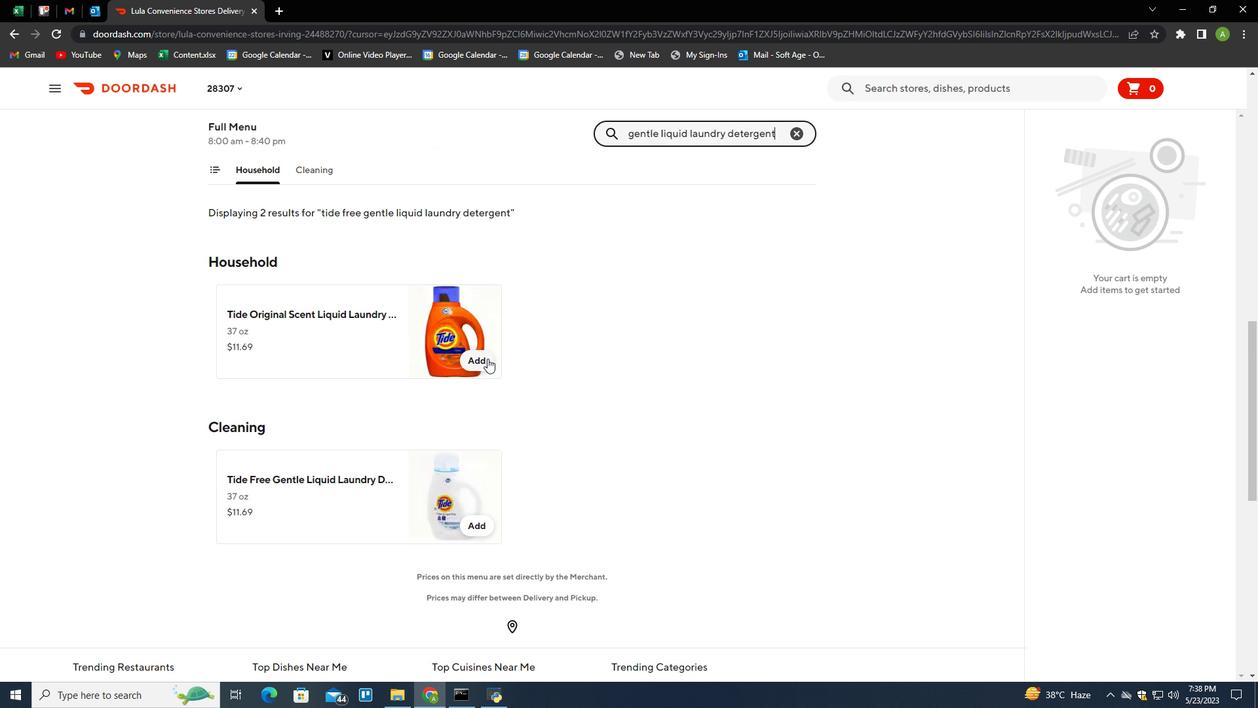 
Action: Mouse pressed left at (487, 358)
Screenshot: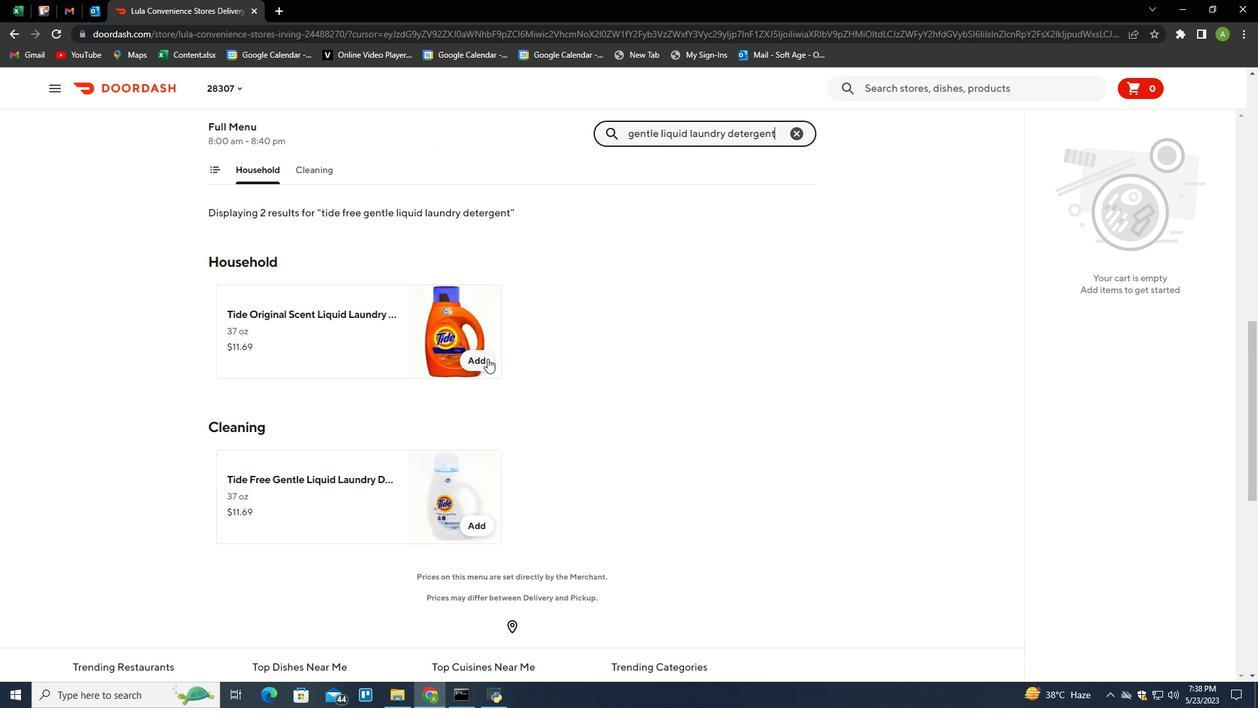 
Action: Mouse moved to (927, 267)
Screenshot: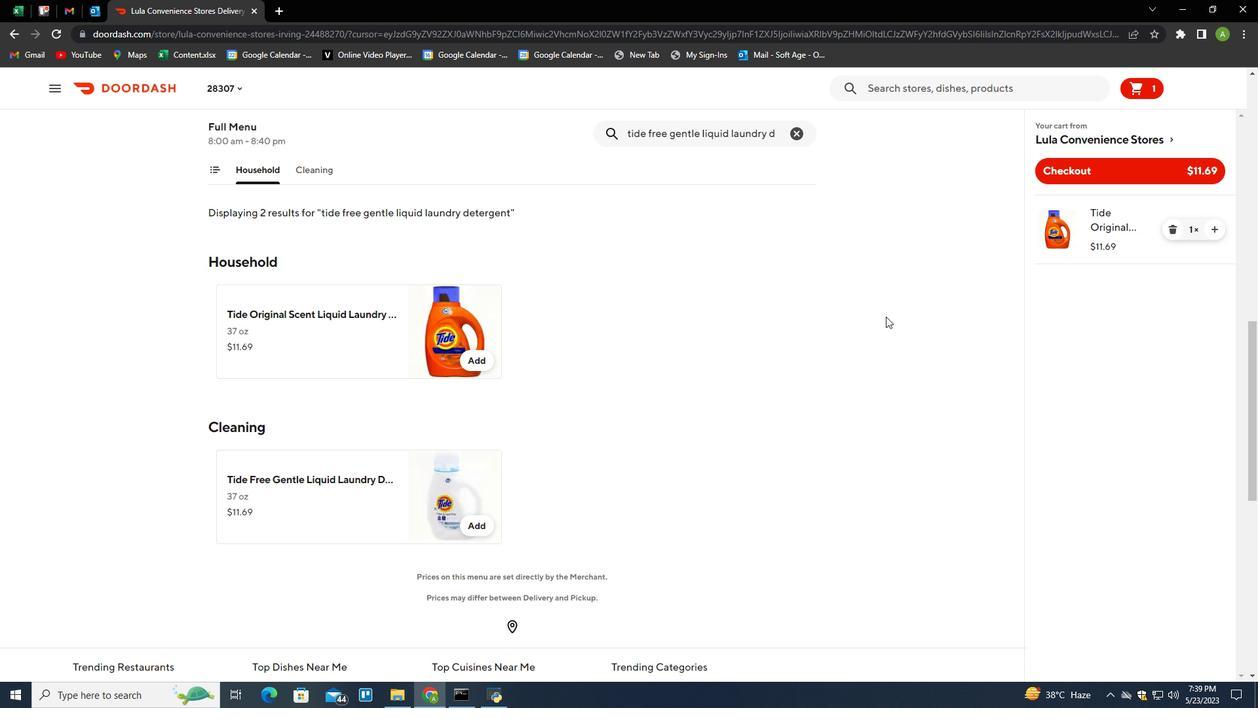 
Action: Mouse scrolled (927, 268) with delta (0, 0)
Screenshot: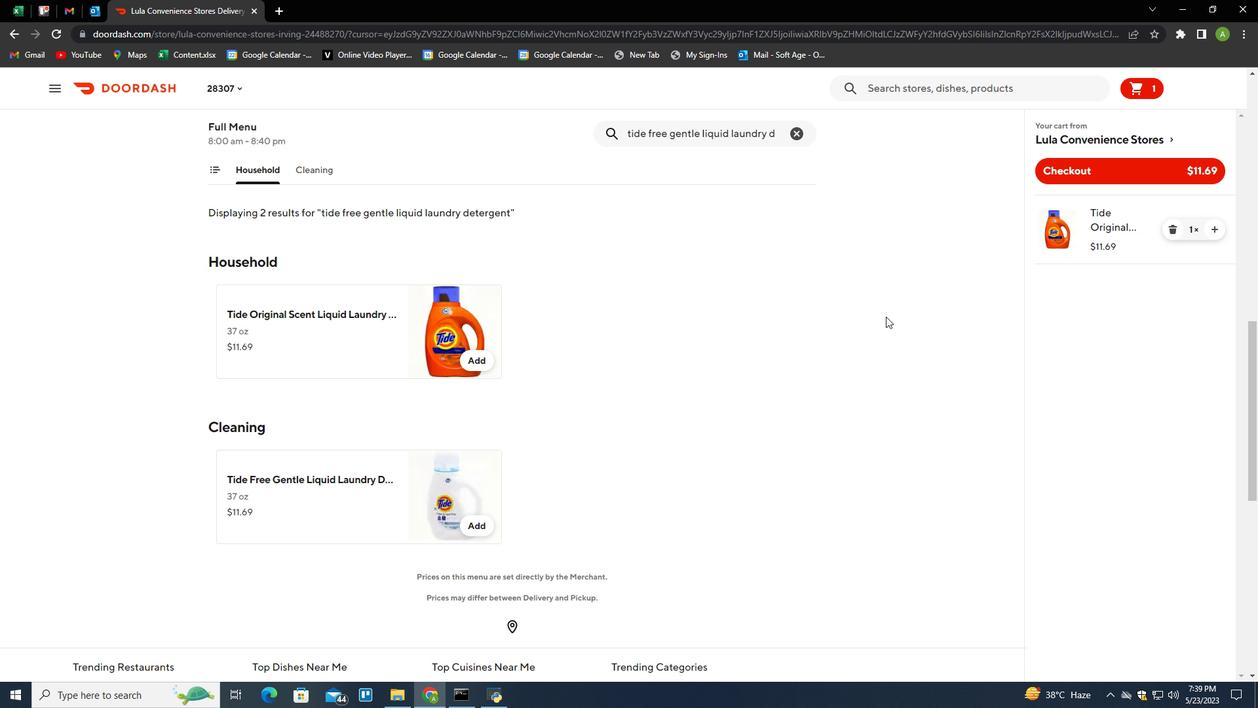 
Action: Mouse moved to (1070, 170)
Screenshot: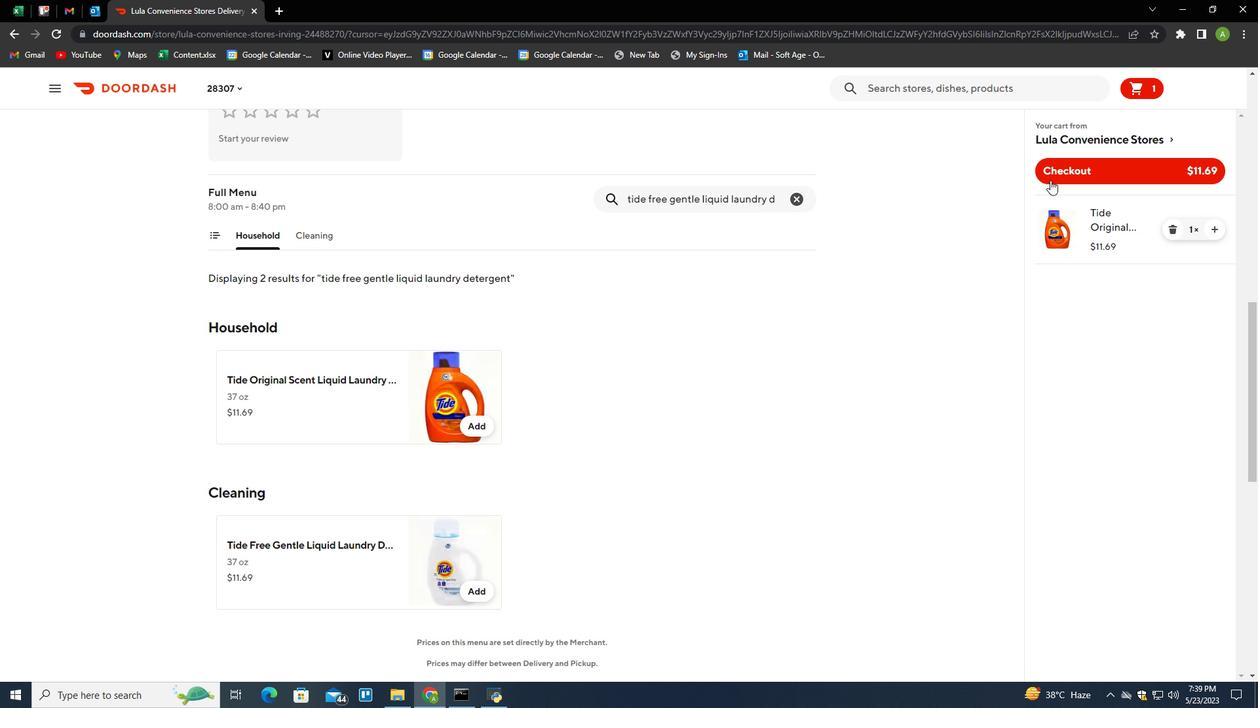
Action: Mouse pressed left at (1070, 170)
Screenshot: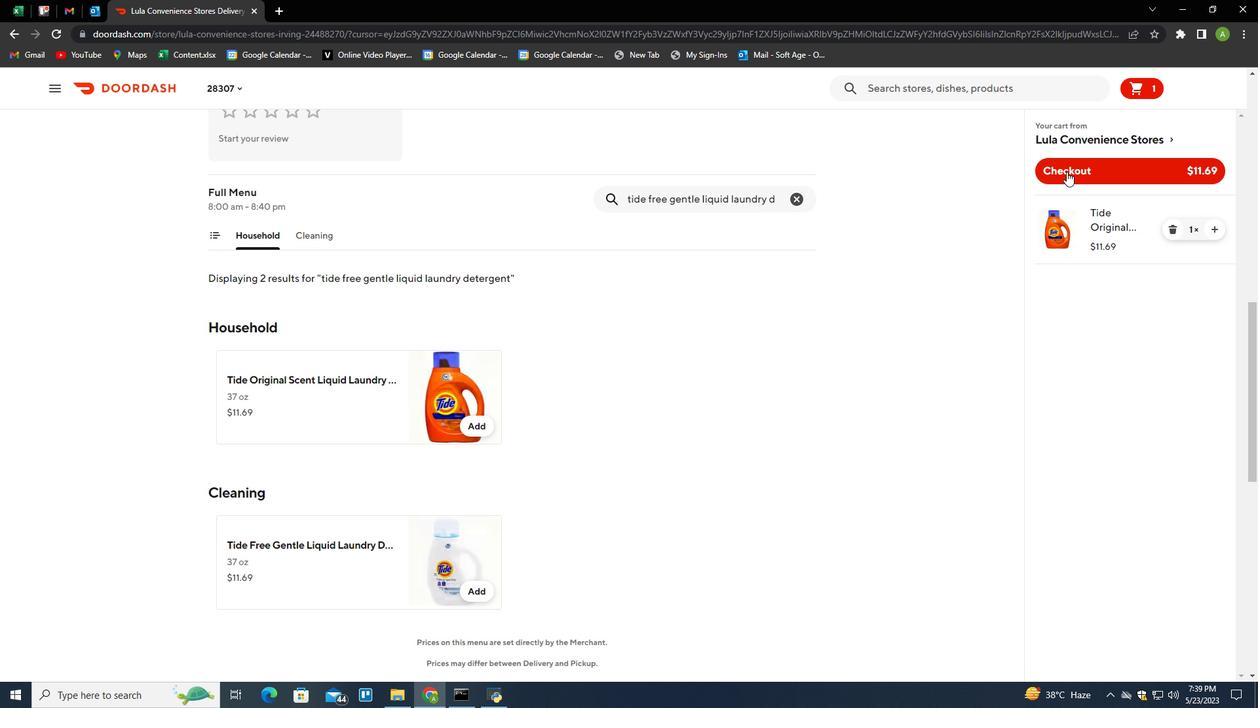 
Action: Mouse moved to (723, 284)
Screenshot: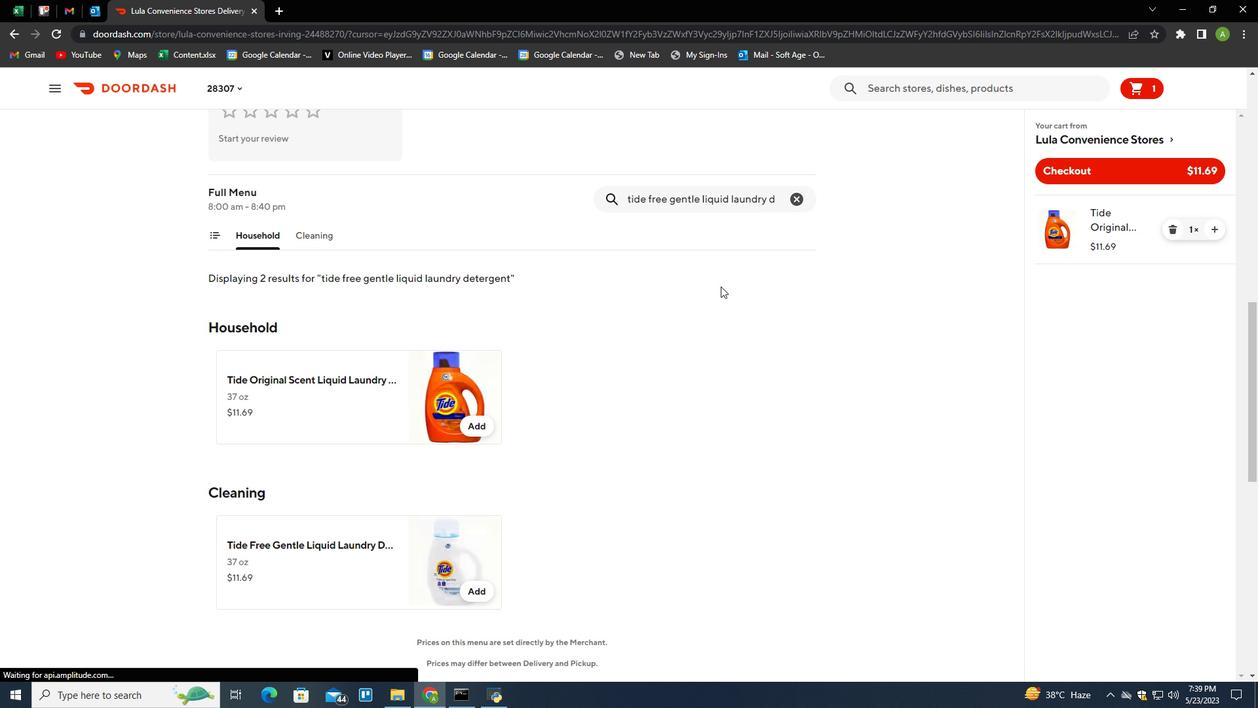 
